 Task: Look for space in Kamakura, Japan from 2nd June, 2023 to 15th June, 2023 for 2 adults in price range Rs.10000 to Rs.15000. Place can be entire place with 1  bedroom having 1 bed and 1 bathroom. Property type can be house, flat, guest house, hotel. Booking option can be shelf check-in. Required host language is English.
Action: Mouse moved to (457, 120)
Screenshot: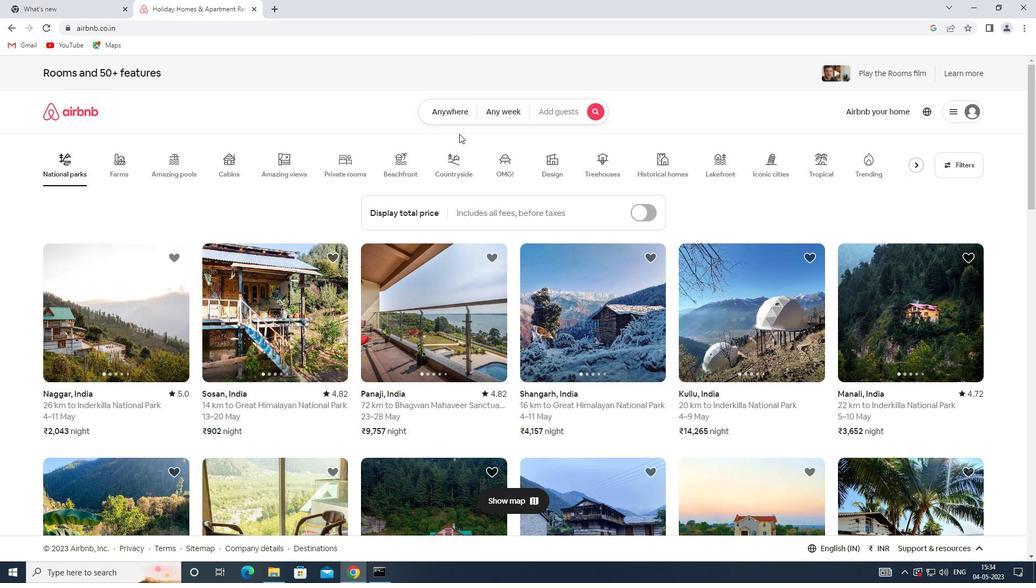 
Action: Mouse pressed left at (457, 120)
Screenshot: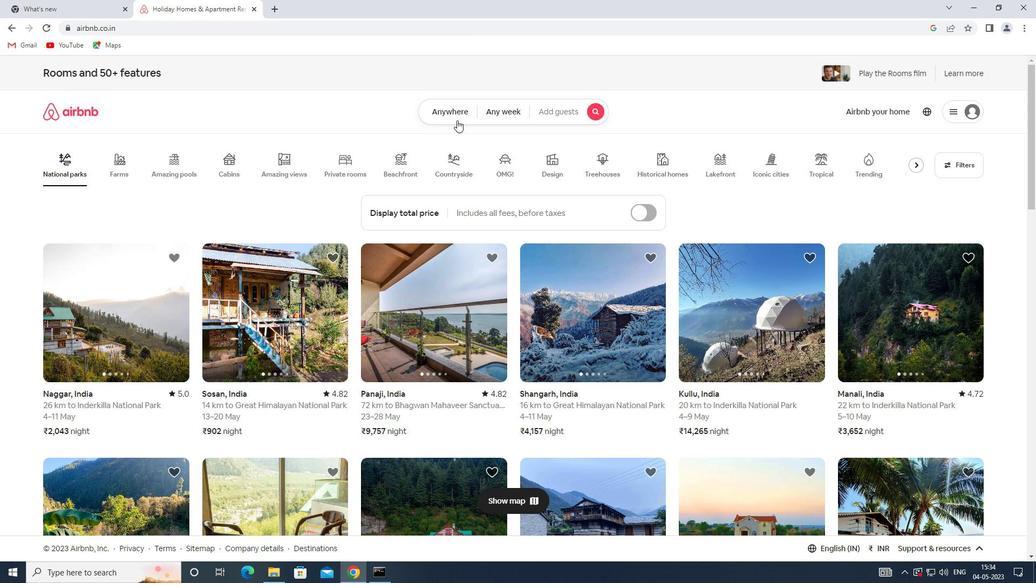 
Action: Mouse moved to (384, 150)
Screenshot: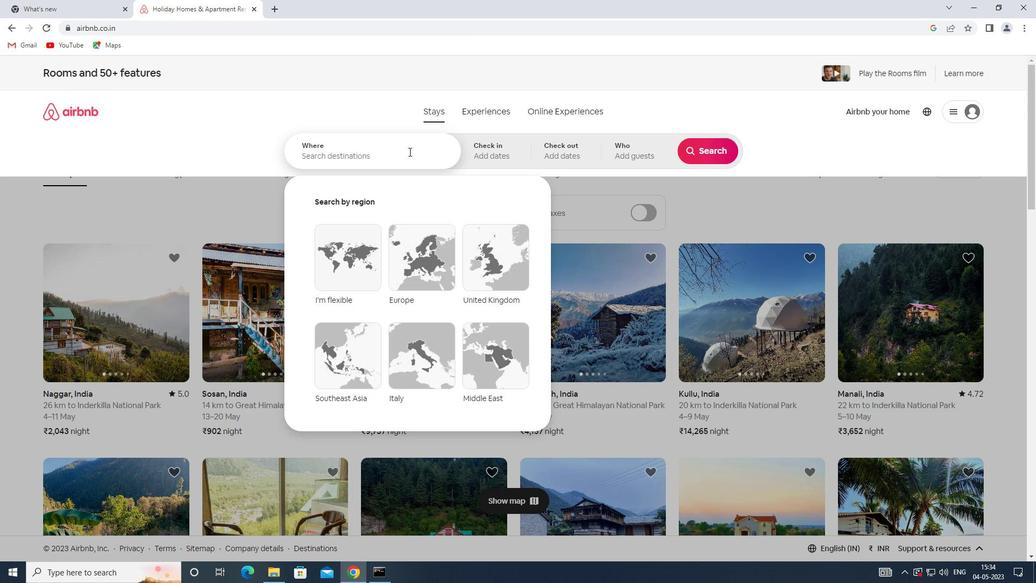 
Action: Mouse pressed left at (384, 150)
Screenshot: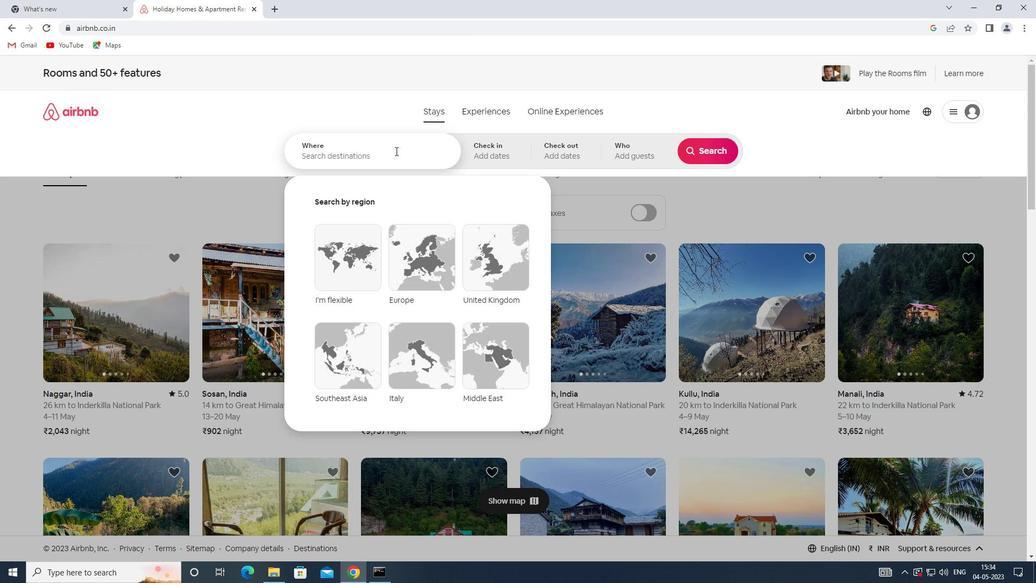 
Action: Key pressed <Key.shift>KAMAKURA,<Key.shift>JAPAN
Screenshot: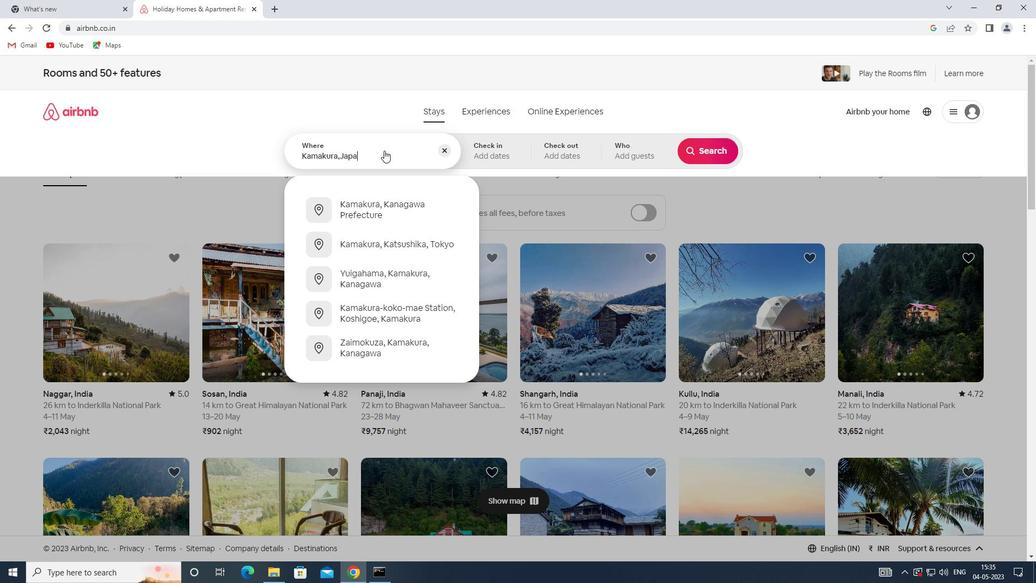 
Action: Mouse moved to (478, 151)
Screenshot: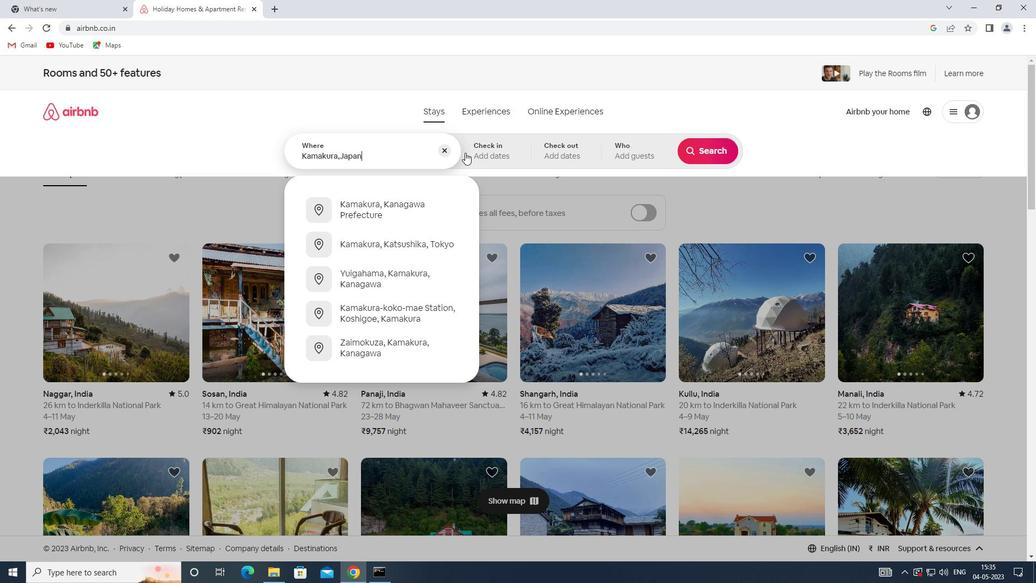 
Action: Mouse pressed left at (478, 151)
Screenshot: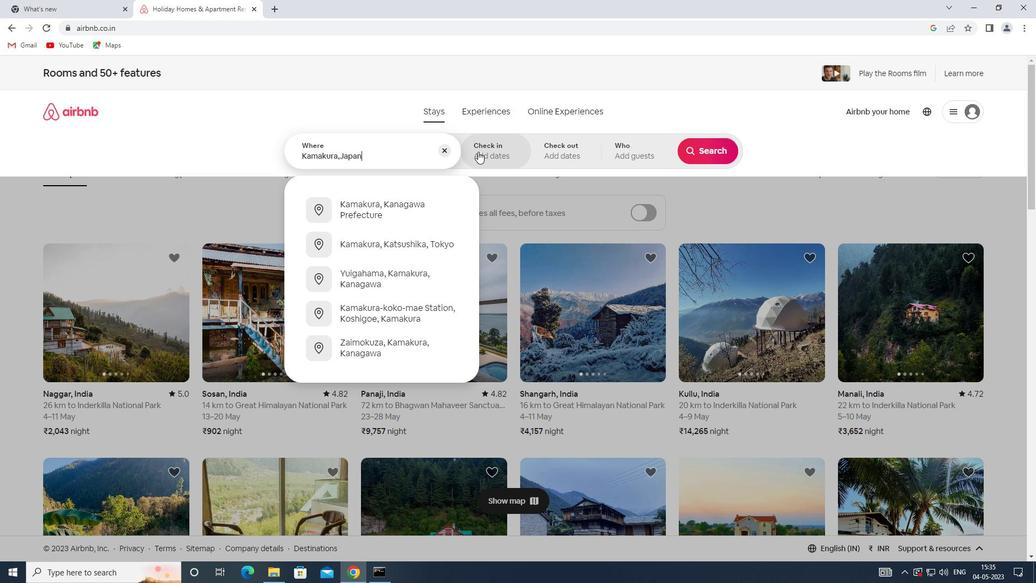 
Action: Mouse moved to (671, 274)
Screenshot: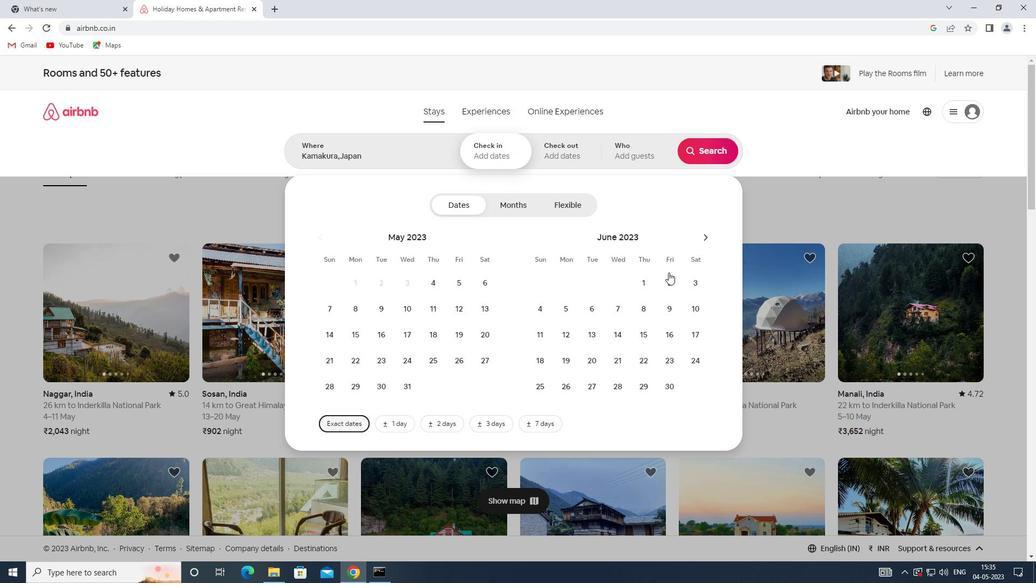 
Action: Mouse pressed left at (671, 274)
Screenshot: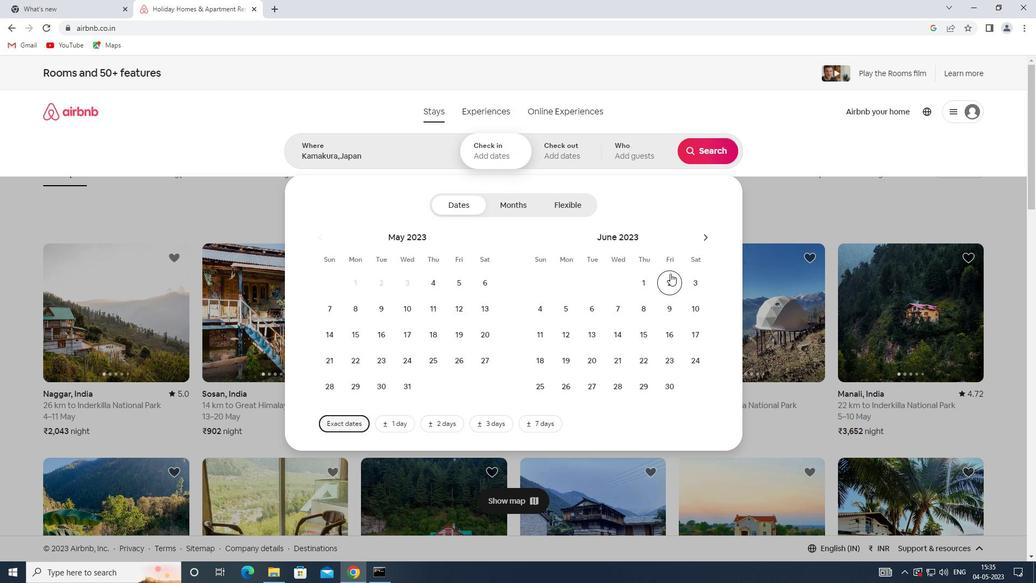 
Action: Mouse moved to (643, 334)
Screenshot: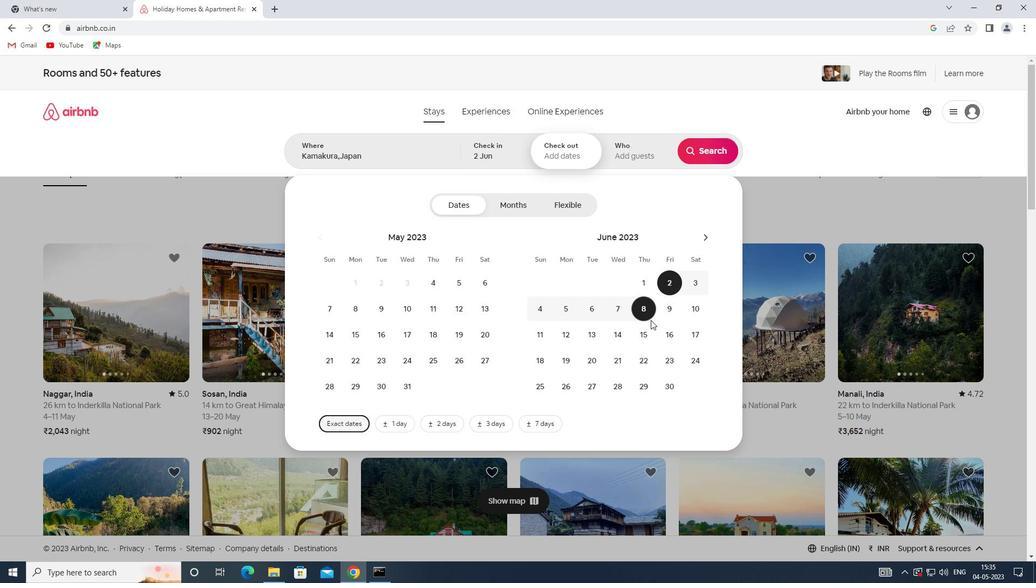
Action: Mouse pressed left at (643, 334)
Screenshot: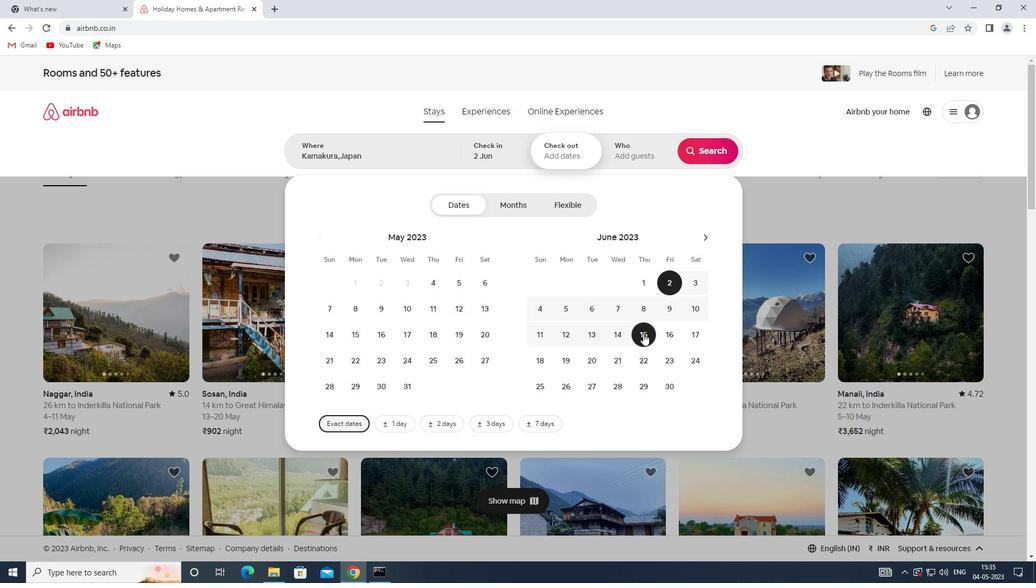 
Action: Mouse moved to (636, 152)
Screenshot: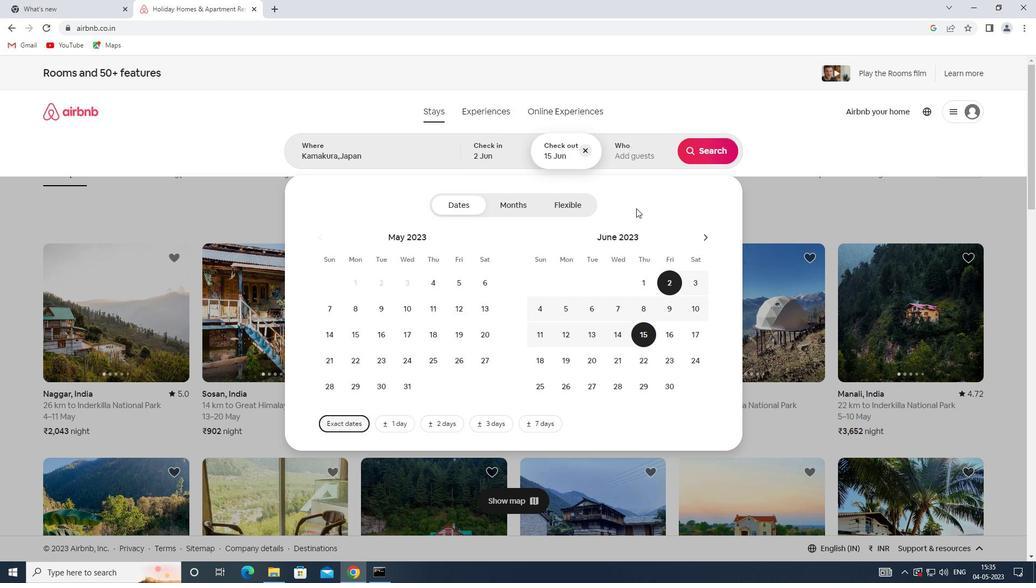 
Action: Mouse pressed left at (636, 152)
Screenshot: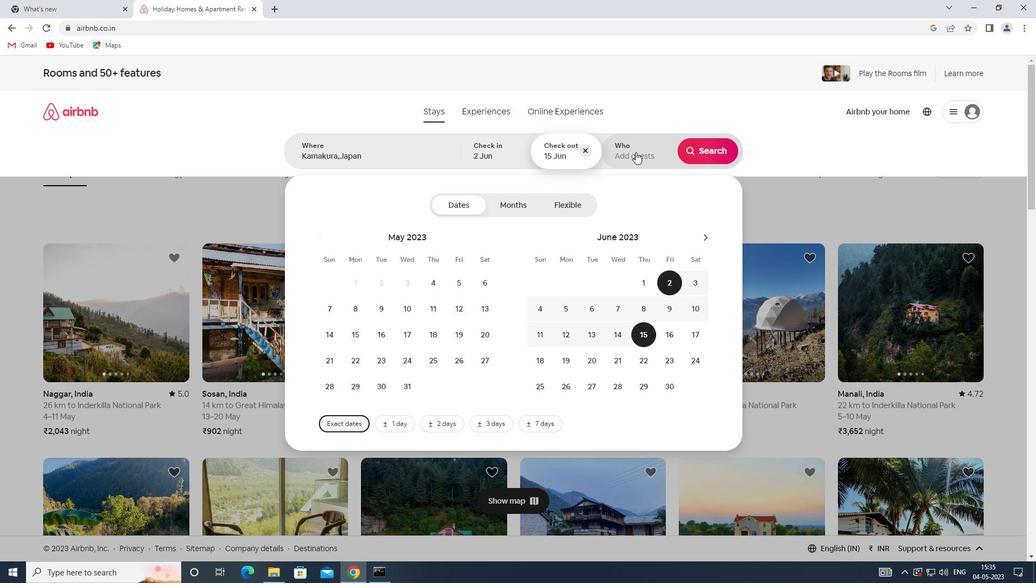 
Action: Mouse moved to (716, 206)
Screenshot: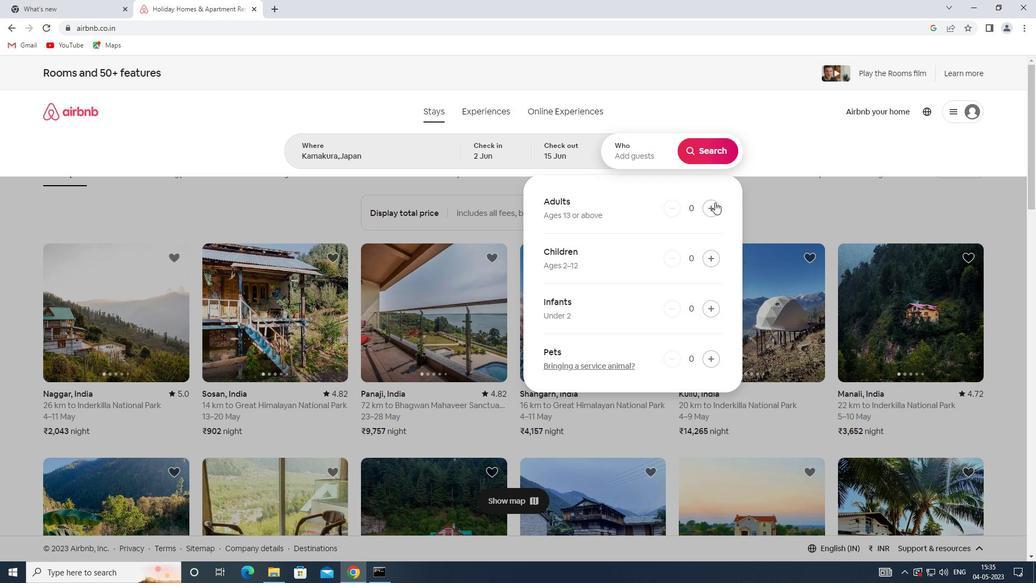 
Action: Mouse pressed left at (716, 206)
Screenshot: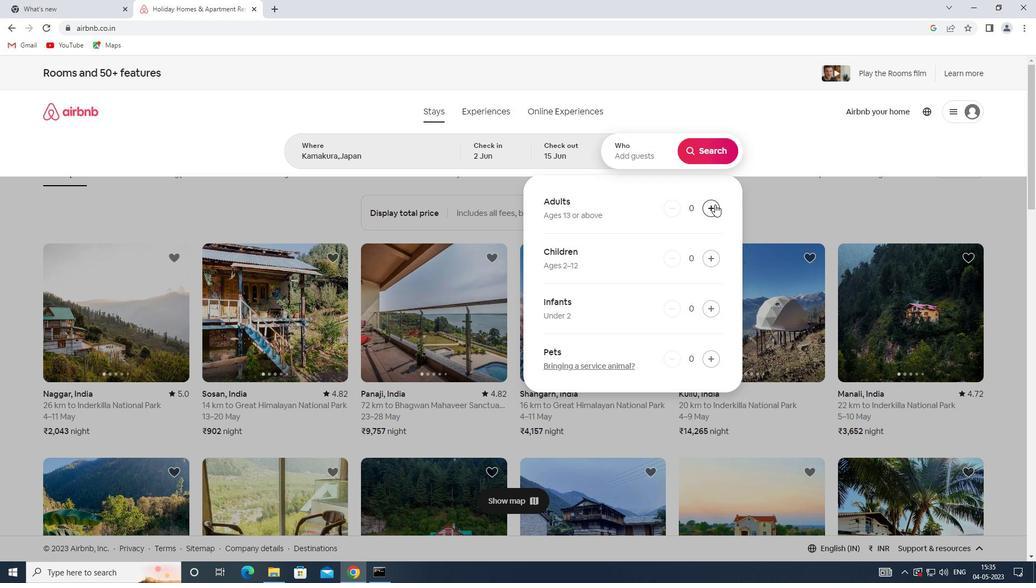 
Action: Mouse pressed left at (716, 206)
Screenshot: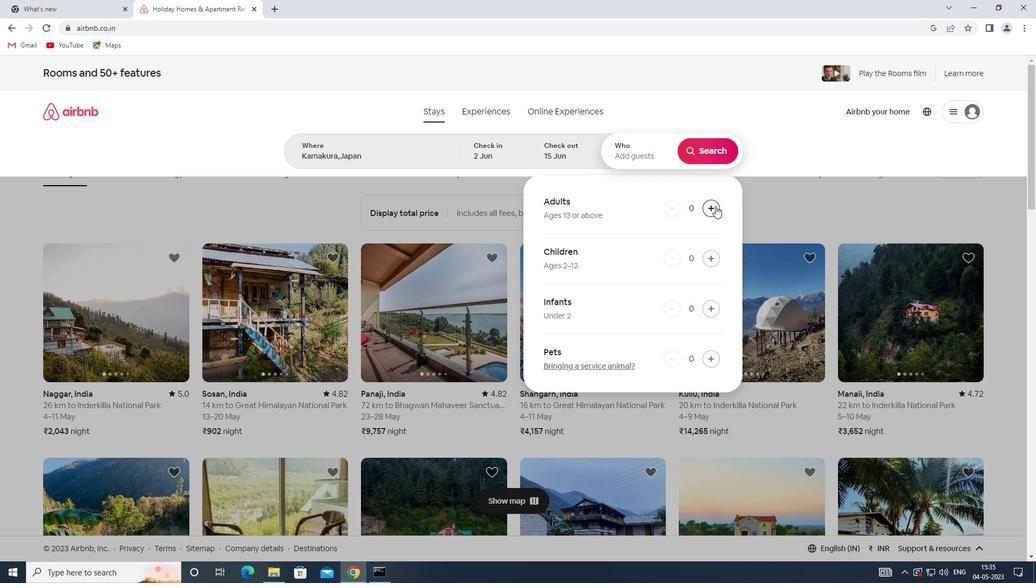 
Action: Mouse moved to (710, 149)
Screenshot: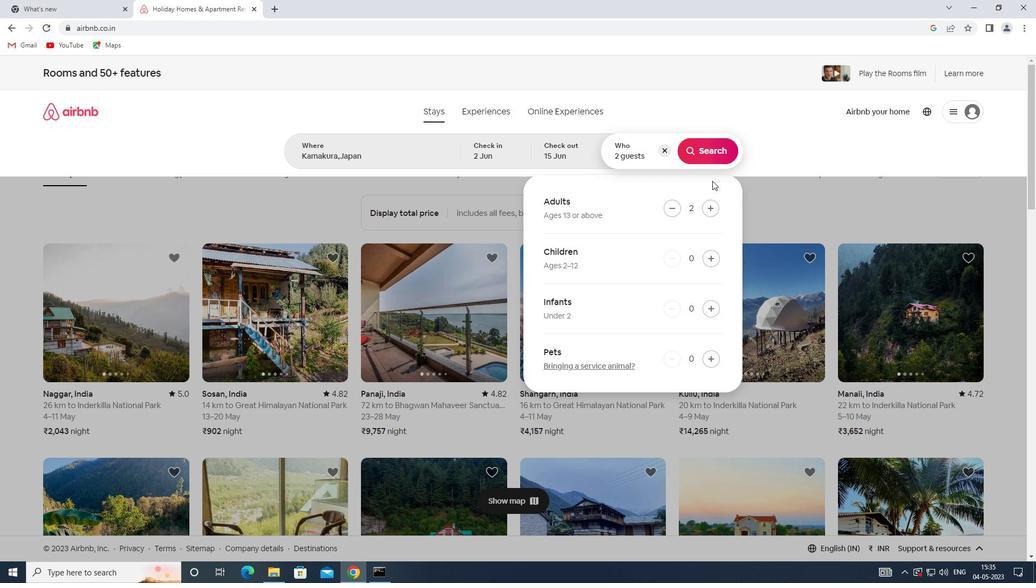 
Action: Mouse pressed left at (710, 149)
Screenshot: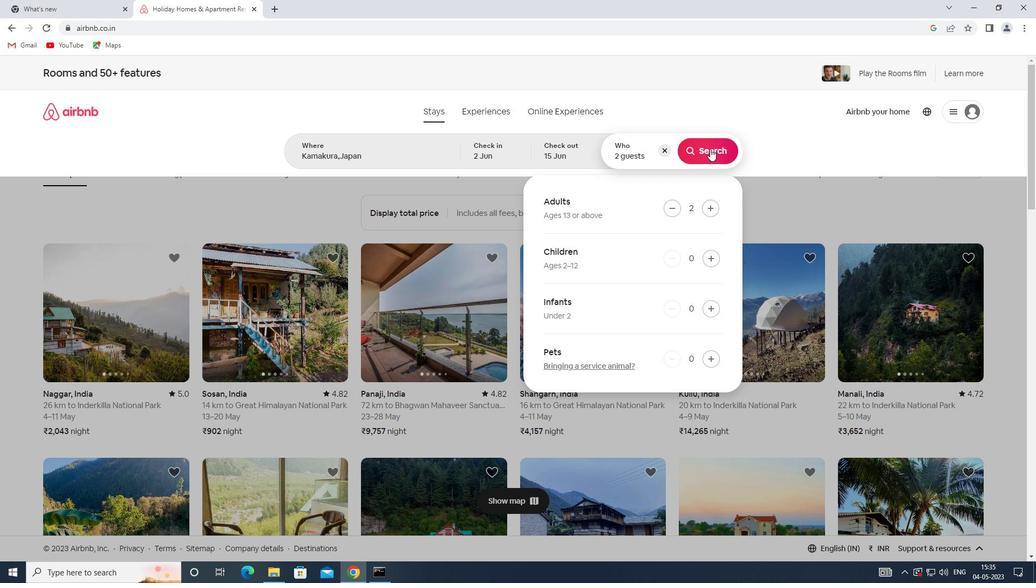 
Action: Mouse moved to (995, 123)
Screenshot: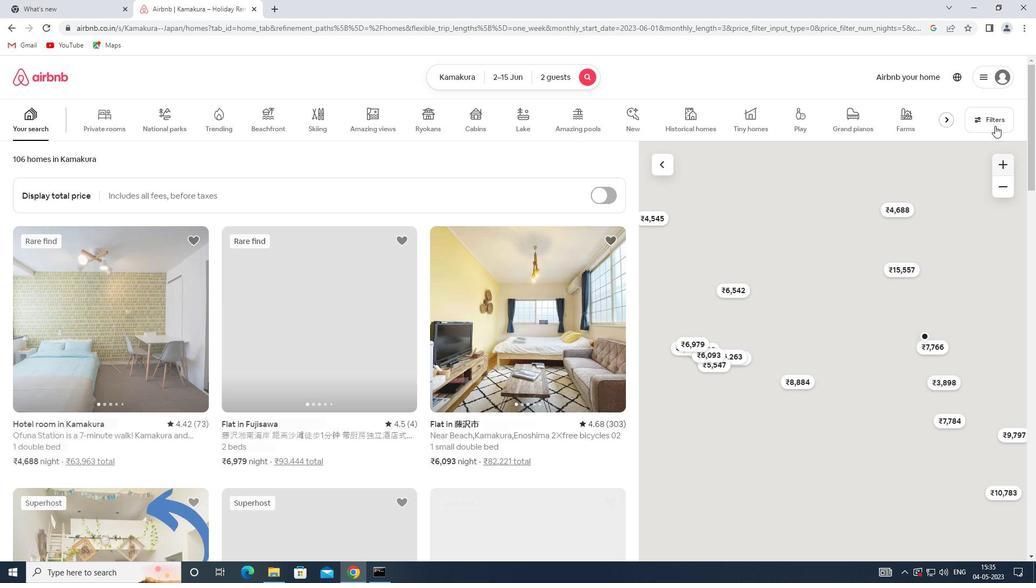 
Action: Mouse pressed left at (995, 123)
Screenshot: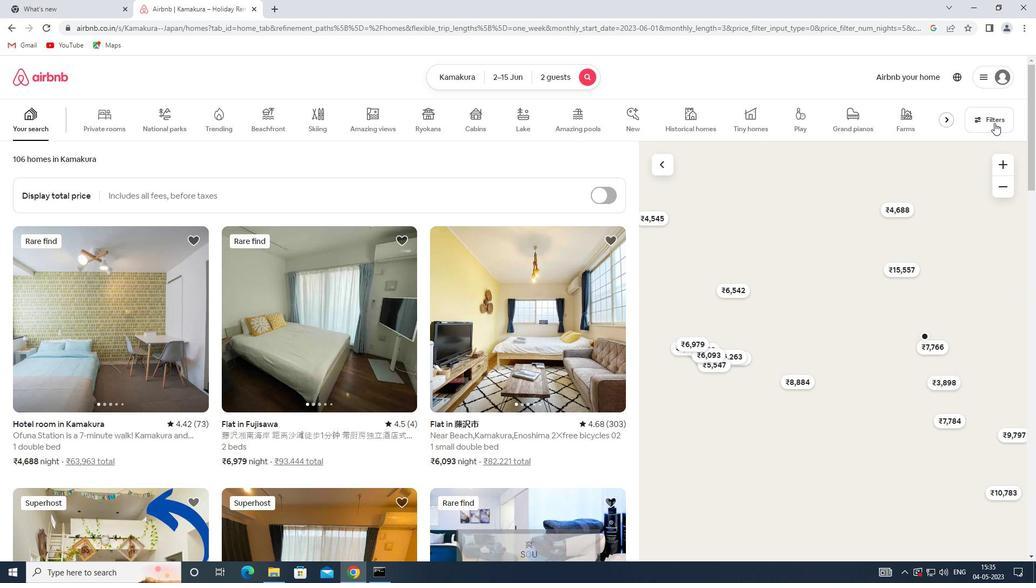 
Action: Mouse moved to (388, 255)
Screenshot: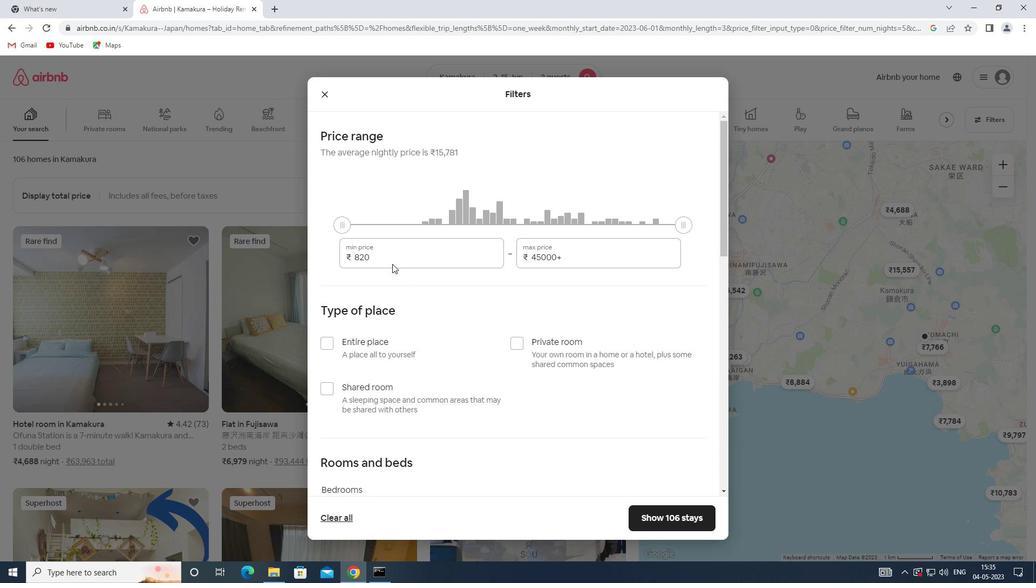 
Action: Mouse pressed left at (388, 255)
Screenshot: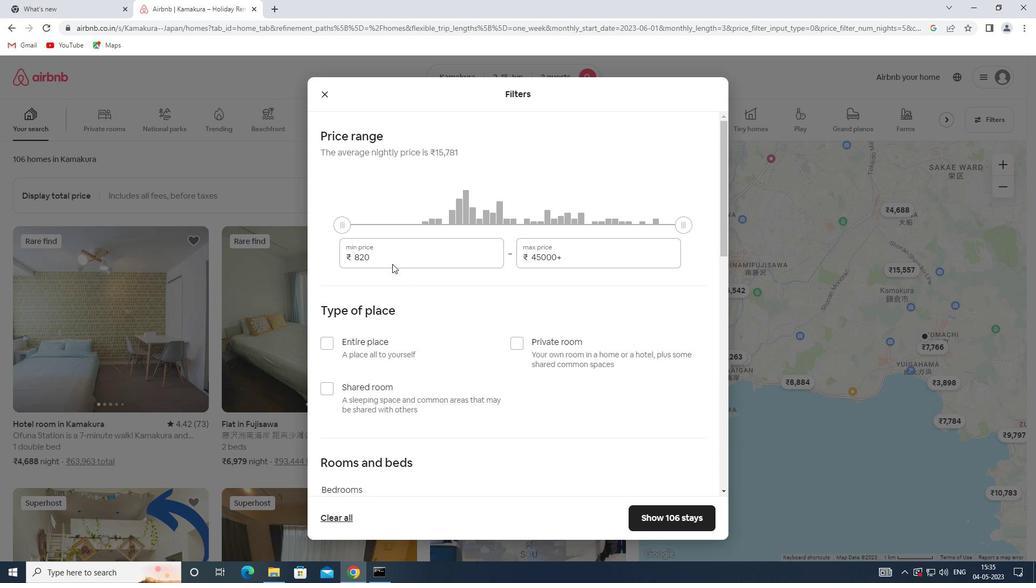
Action: Mouse moved to (331, 255)
Screenshot: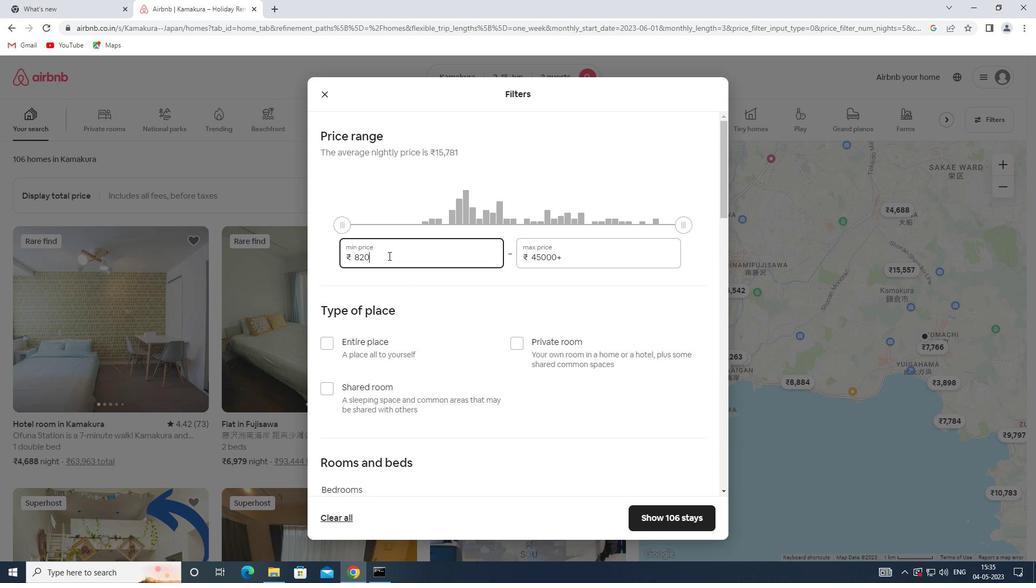
Action: Key pressed 10000
Screenshot: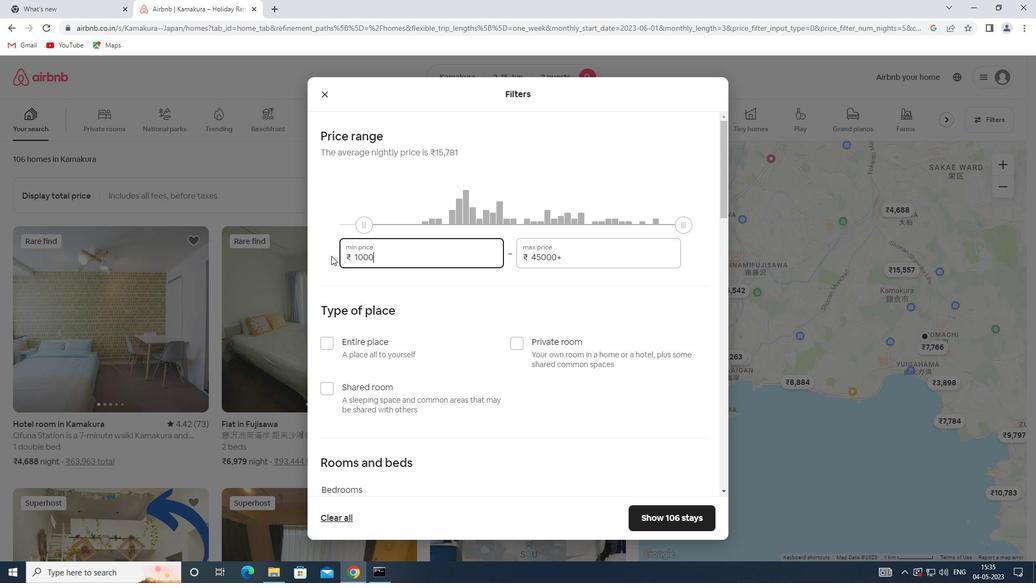 
Action: Mouse moved to (580, 259)
Screenshot: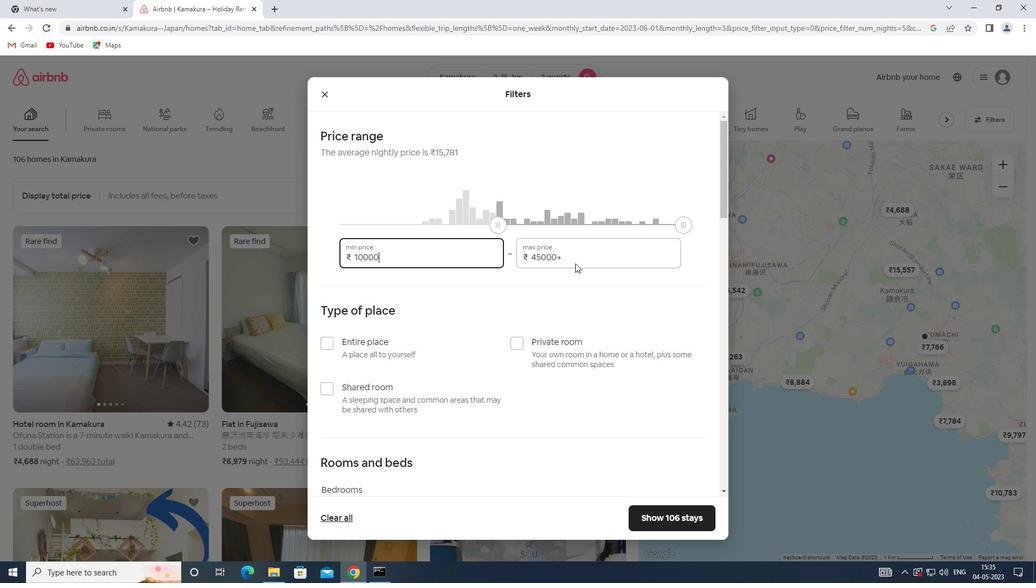 
Action: Mouse pressed left at (580, 259)
Screenshot: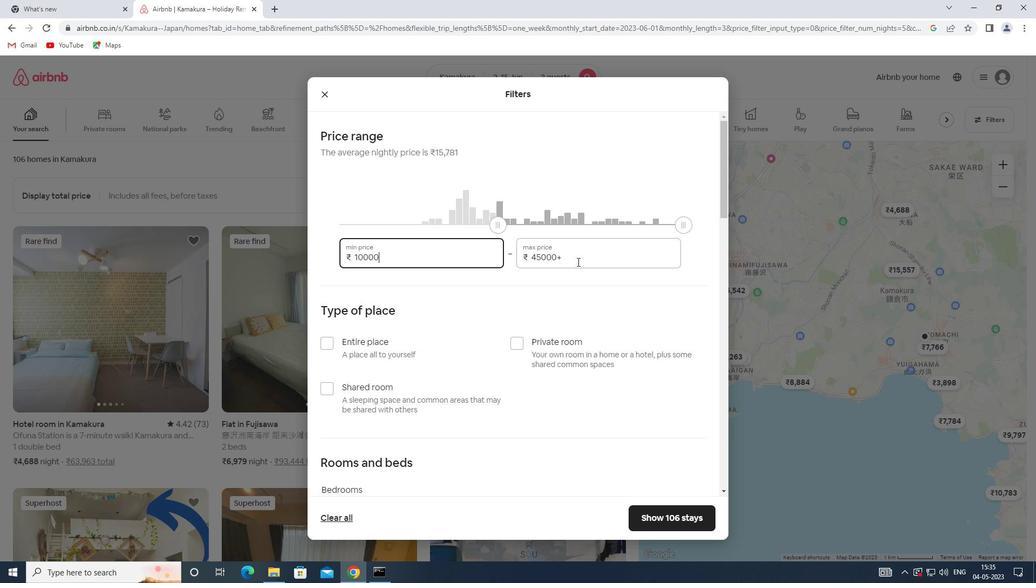 
Action: Mouse moved to (507, 258)
Screenshot: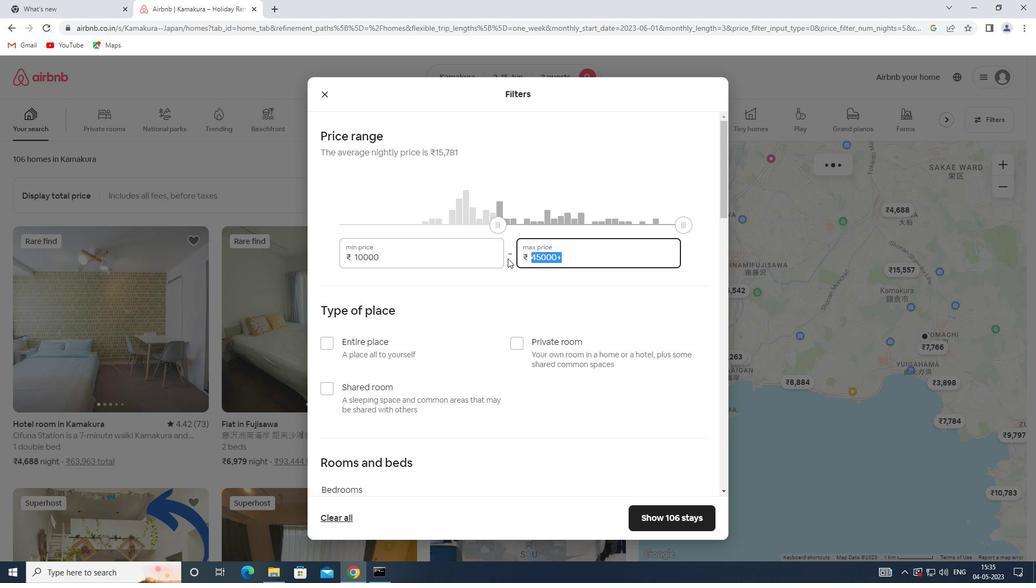 
Action: Key pressed 15000
Screenshot: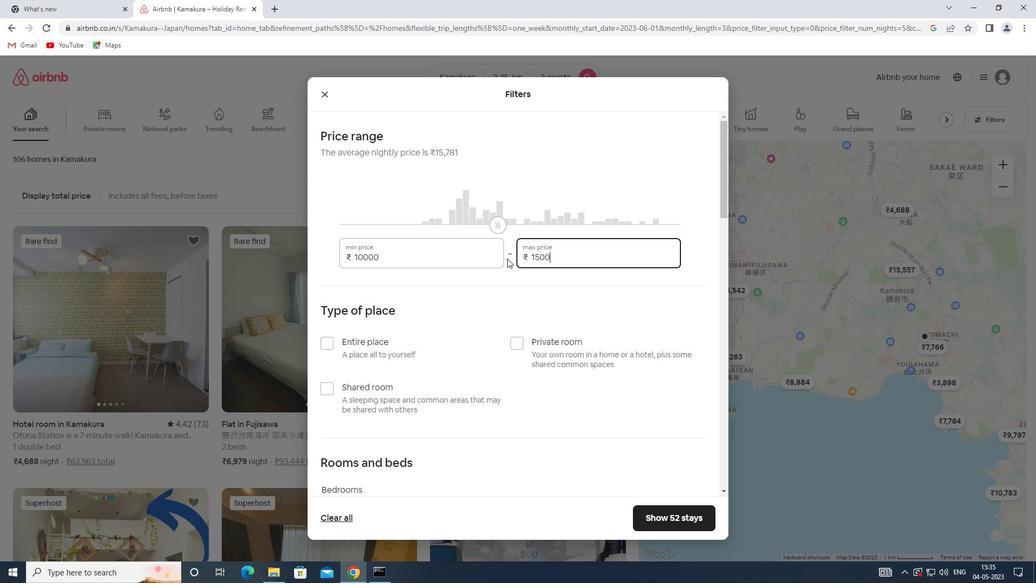 
Action: Mouse scrolled (507, 258) with delta (0, 0)
Screenshot: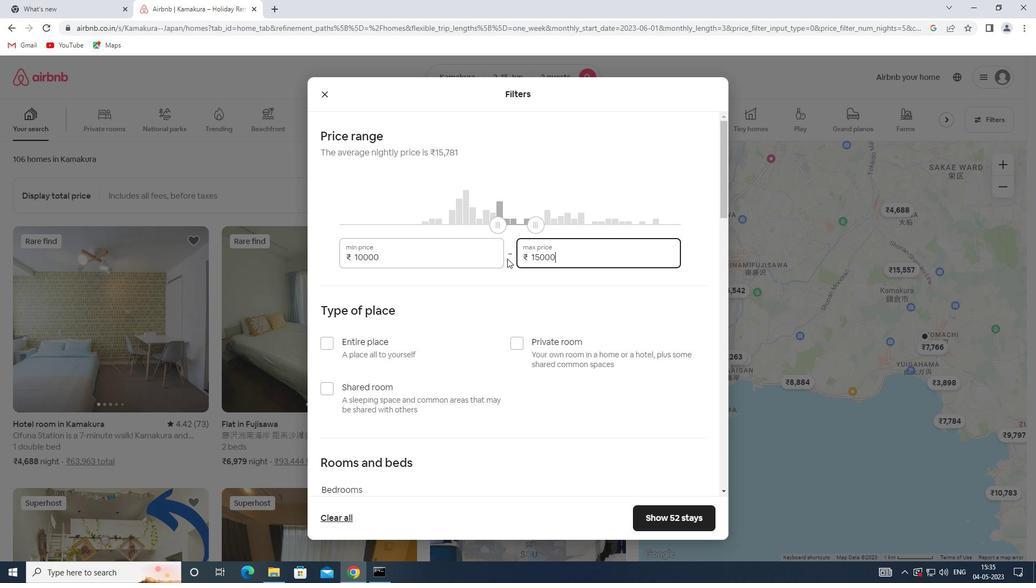
Action: Mouse moved to (505, 259)
Screenshot: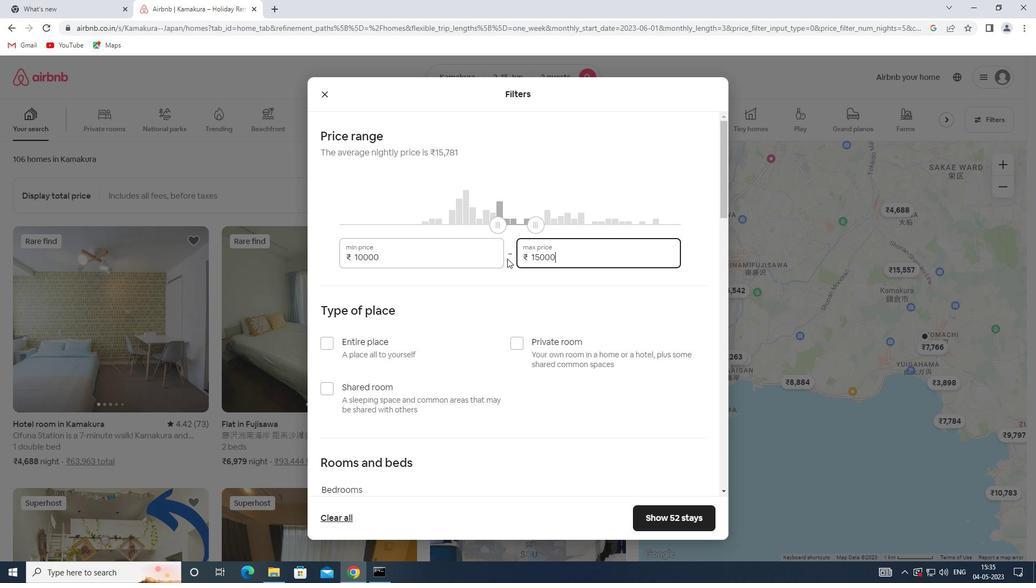 
Action: Mouse scrolled (505, 258) with delta (0, 0)
Screenshot: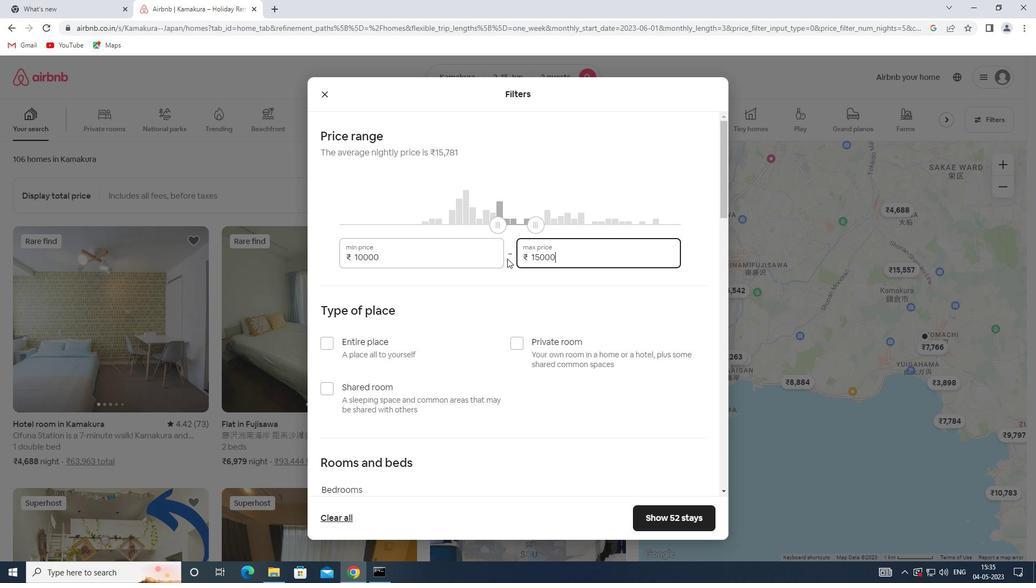 
Action: Mouse moved to (341, 233)
Screenshot: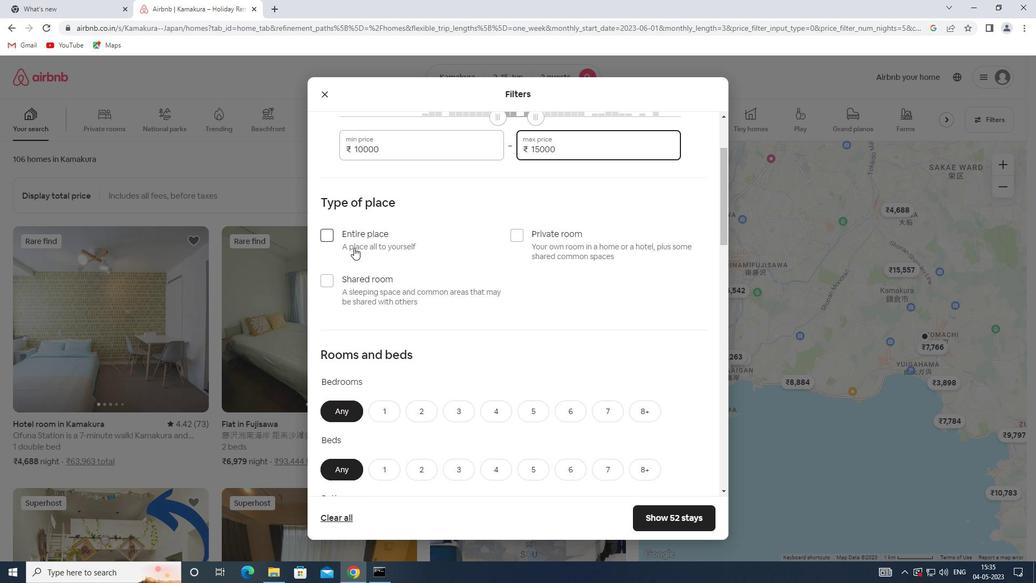 
Action: Mouse pressed left at (341, 233)
Screenshot: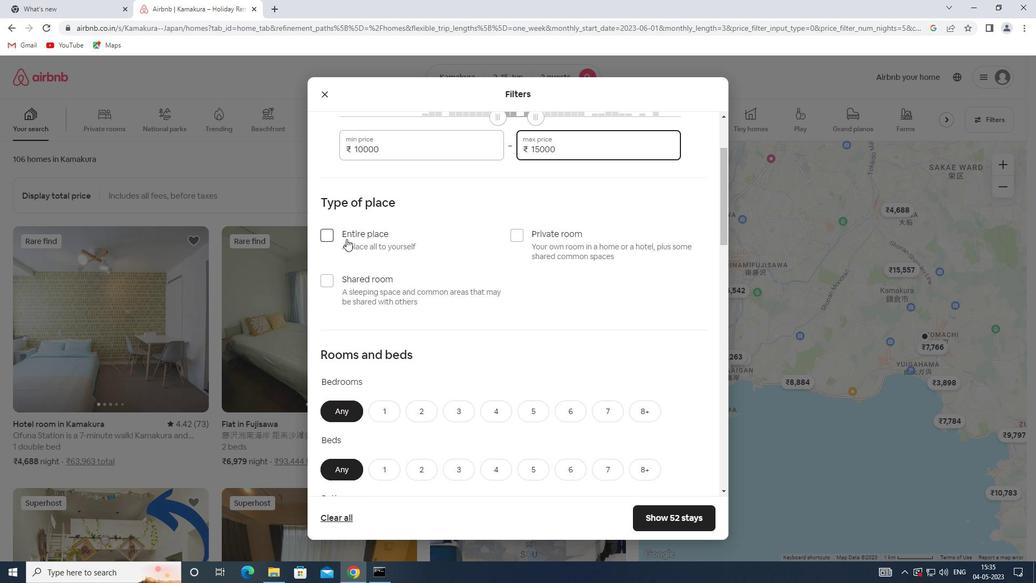 
Action: Mouse moved to (347, 257)
Screenshot: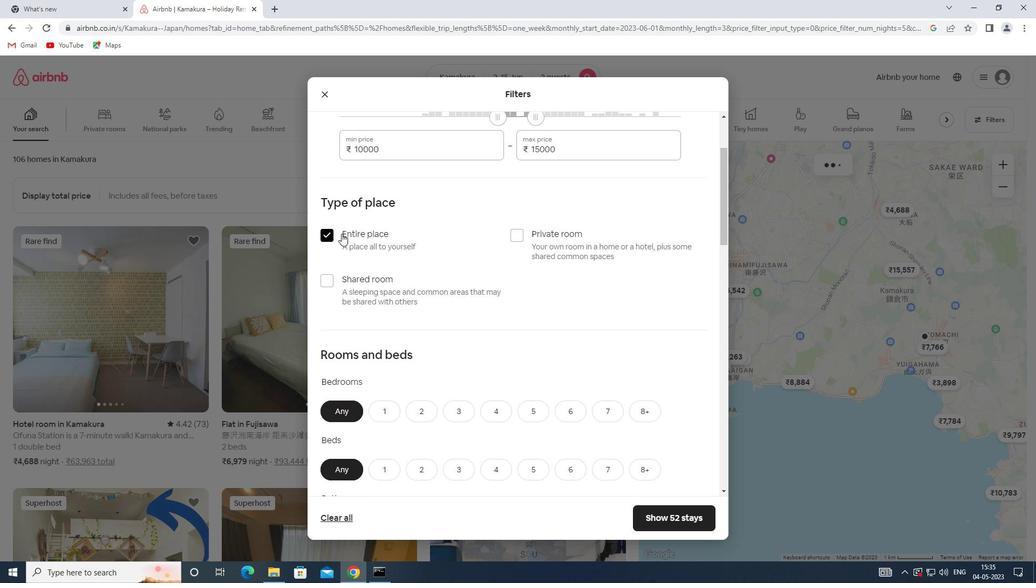 
Action: Mouse scrolled (347, 256) with delta (0, 0)
Screenshot: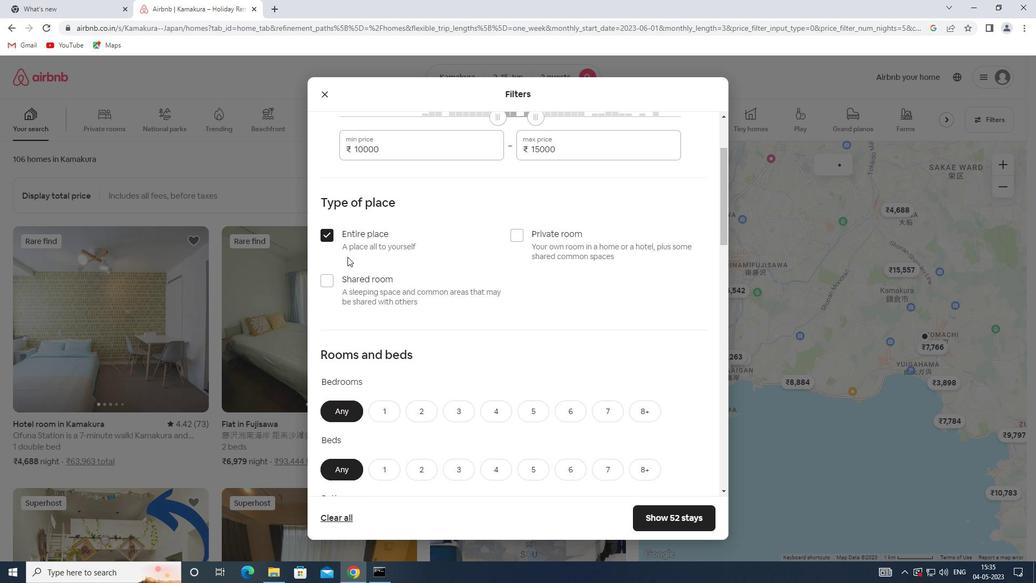 
Action: Mouse scrolled (347, 256) with delta (0, 0)
Screenshot: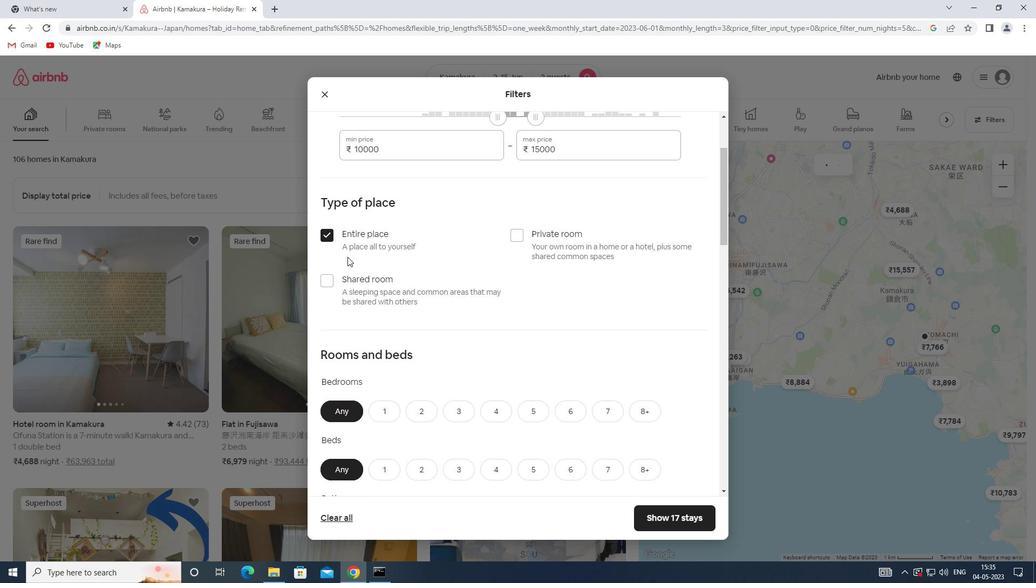 
Action: Mouse scrolled (347, 256) with delta (0, 0)
Screenshot: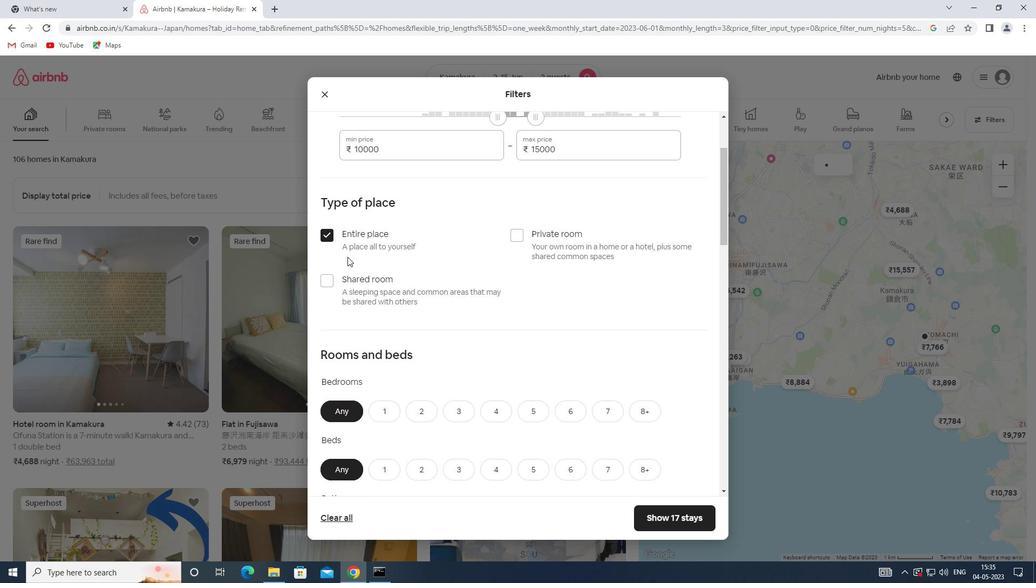
Action: Mouse moved to (390, 246)
Screenshot: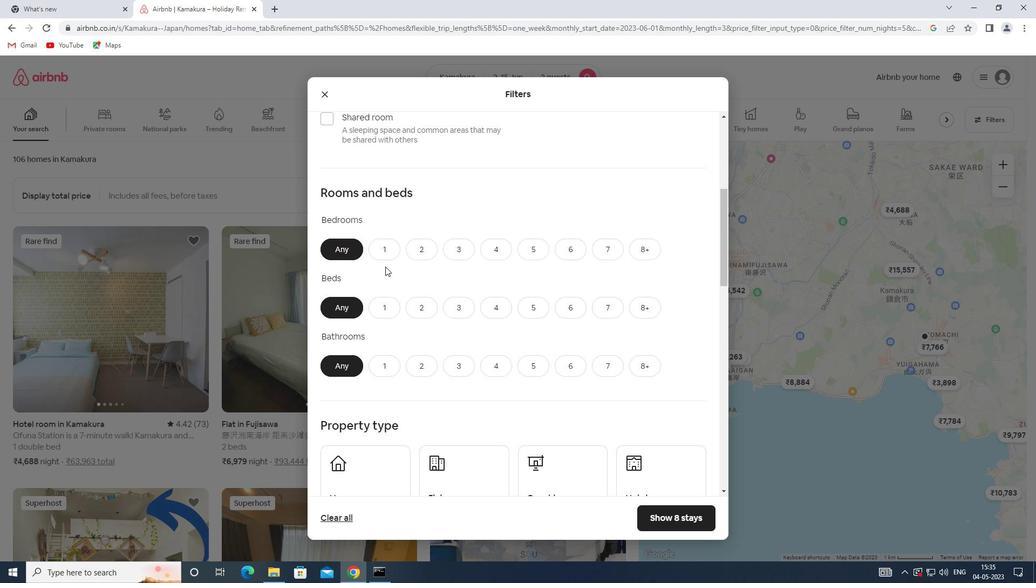 
Action: Mouse pressed left at (390, 246)
Screenshot: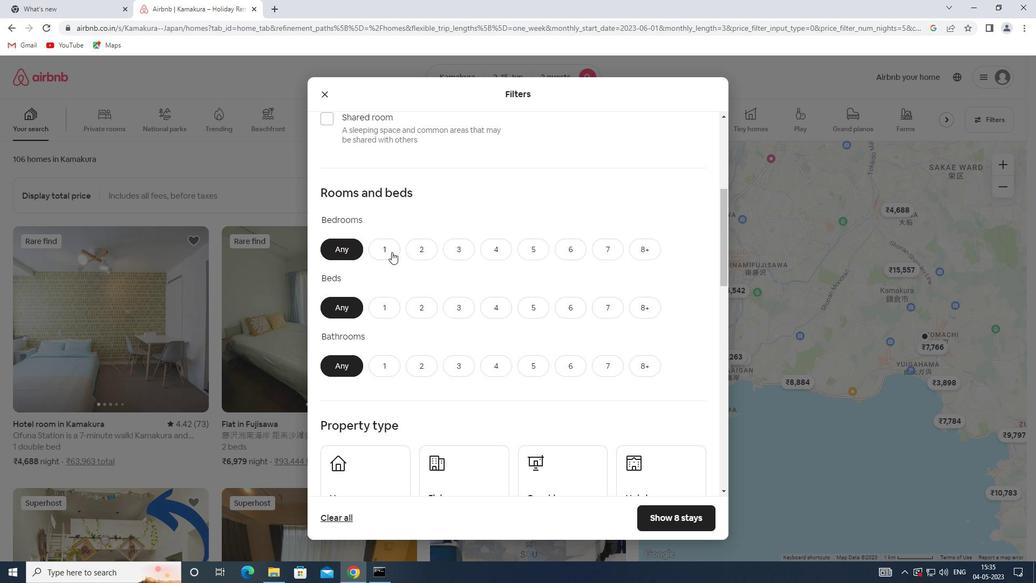 
Action: Mouse moved to (389, 311)
Screenshot: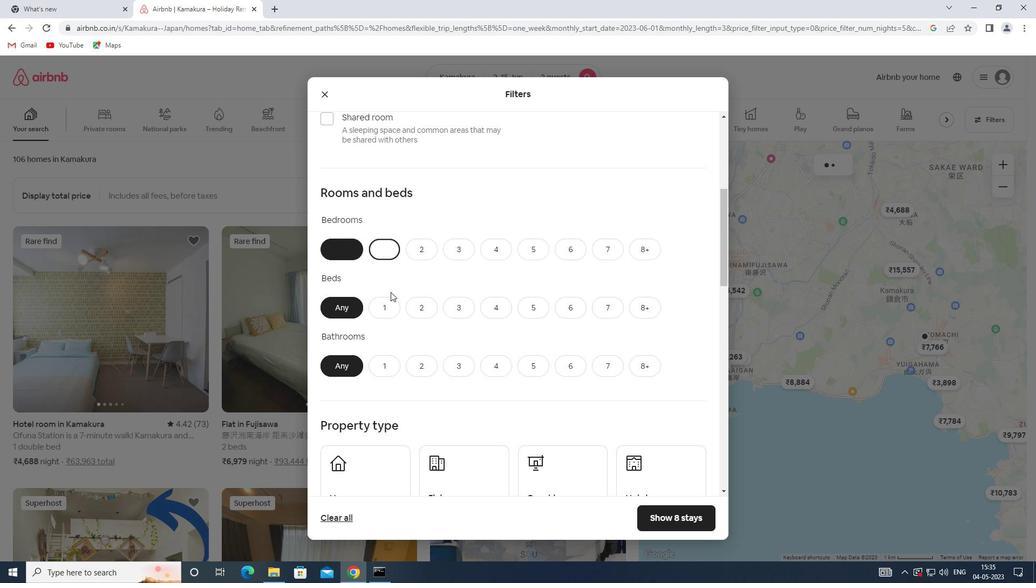
Action: Mouse pressed left at (389, 311)
Screenshot: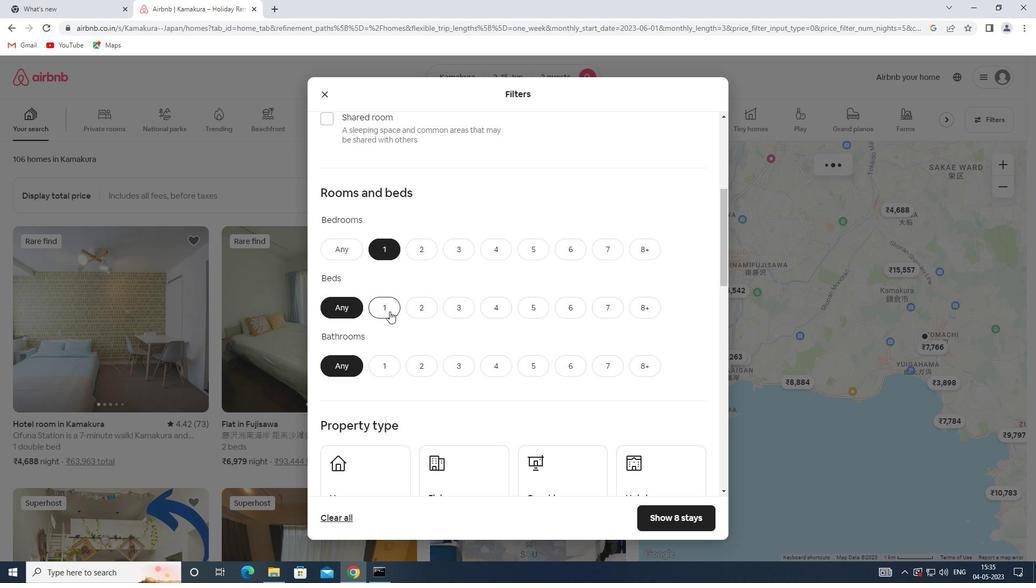 
Action: Mouse moved to (382, 373)
Screenshot: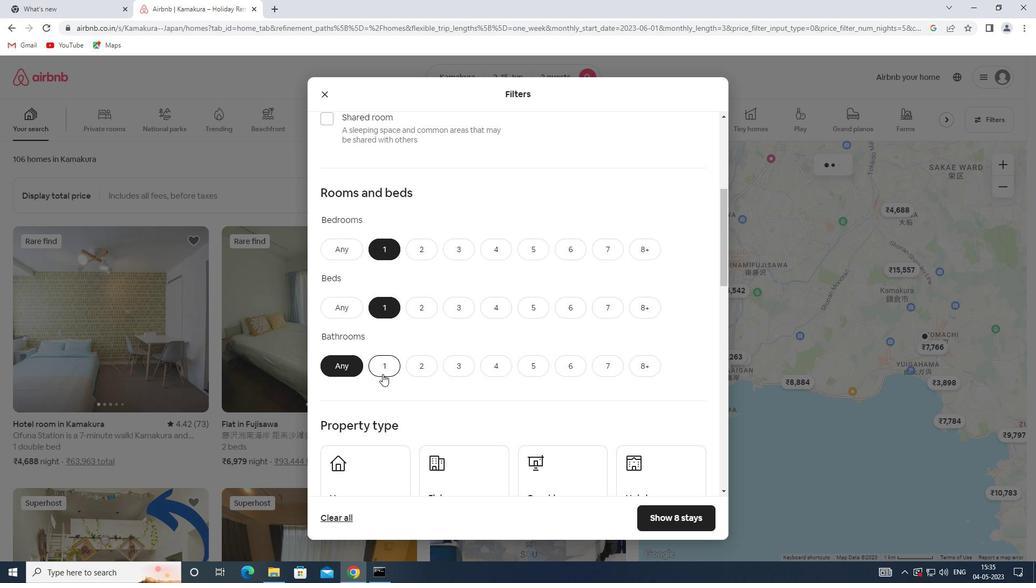 
Action: Mouse pressed left at (382, 373)
Screenshot: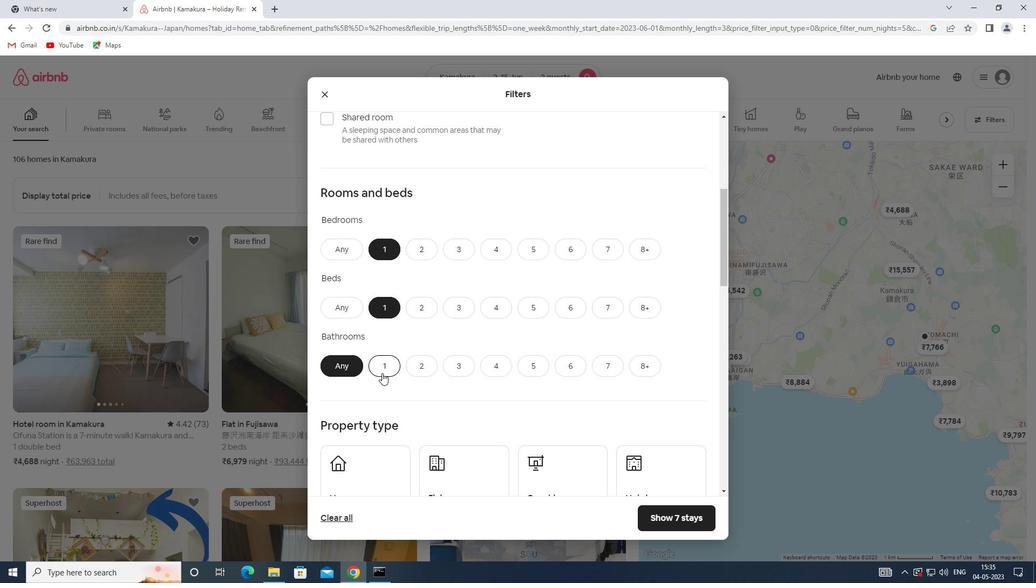 
Action: Mouse moved to (379, 361)
Screenshot: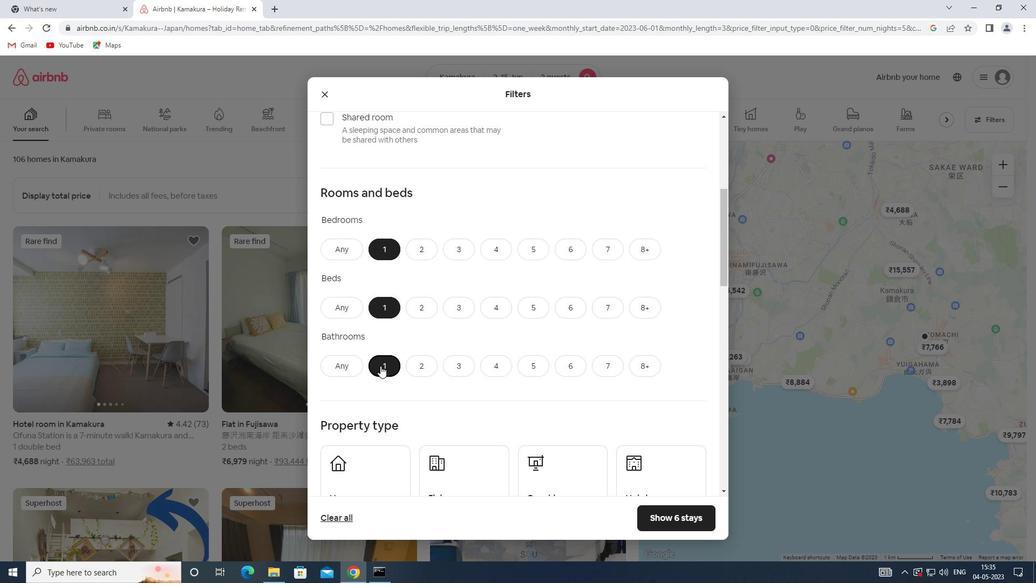 
Action: Mouse scrolled (379, 360) with delta (0, 0)
Screenshot: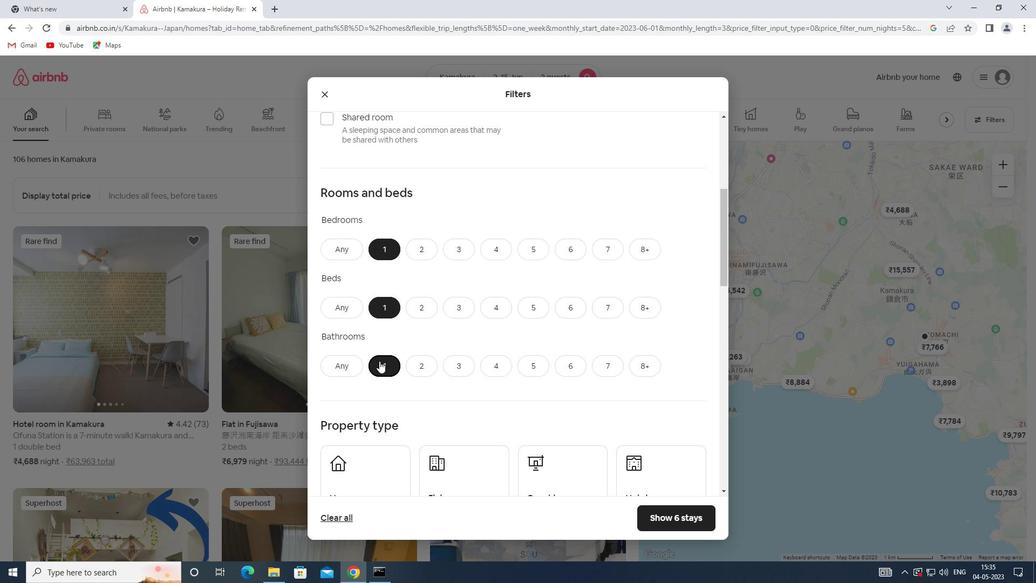 
Action: Mouse scrolled (379, 360) with delta (0, 0)
Screenshot: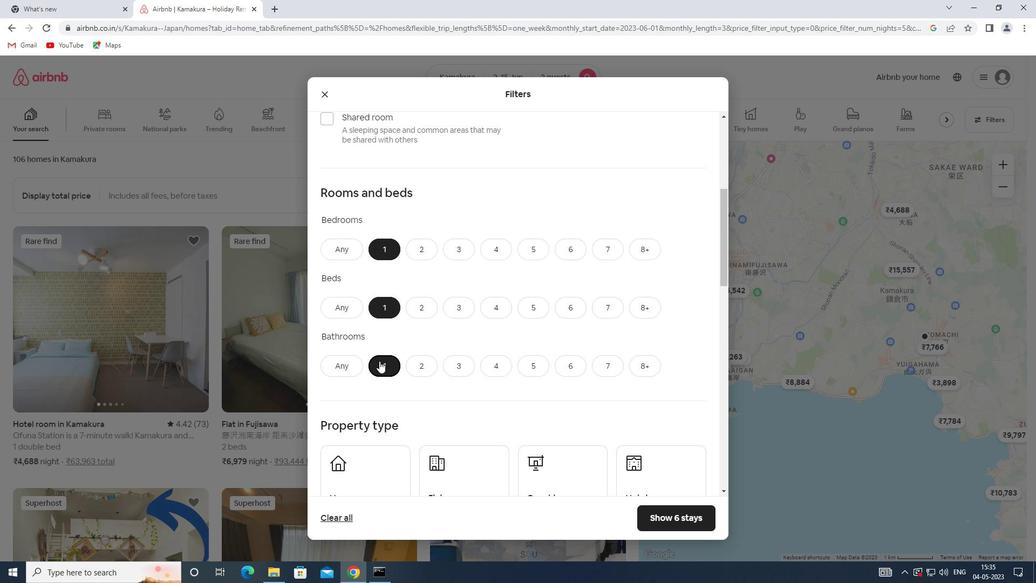 
Action: Mouse pressed left at (379, 361)
Screenshot: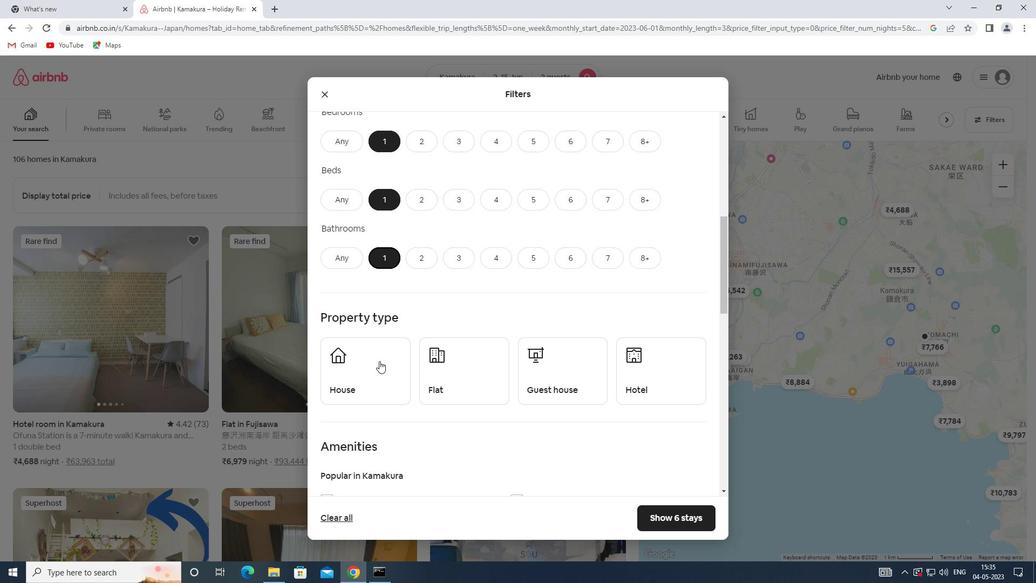 
Action: Mouse moved to (437, 360)
Screenshot: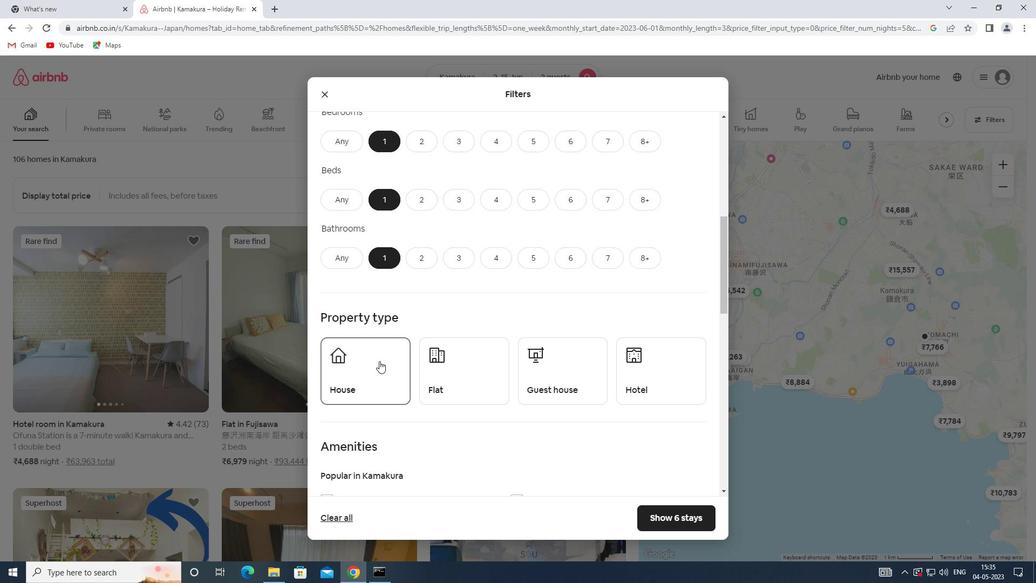 
Action: Mouse pressed left at (437, 360)
Screenshot: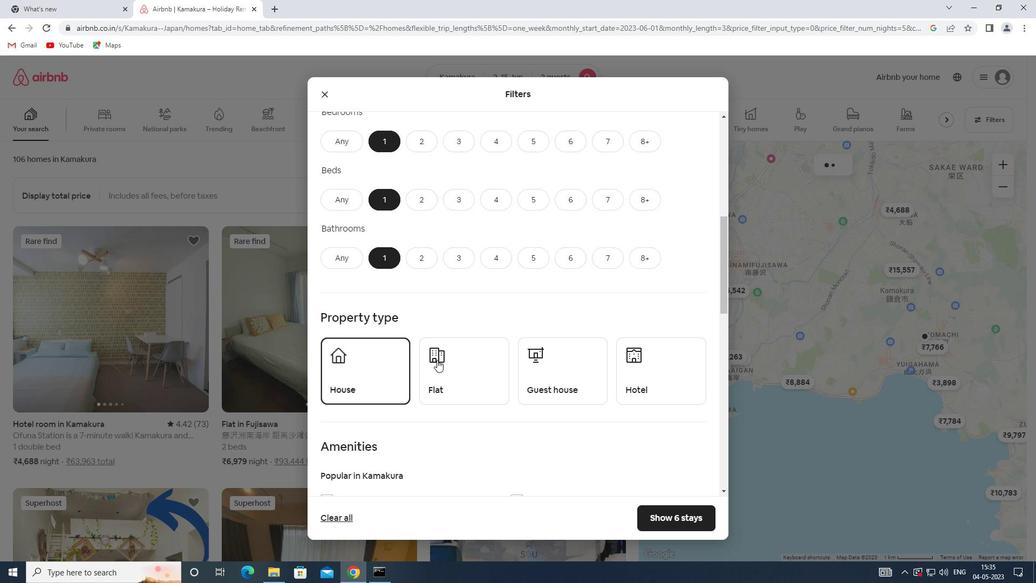 
Action: Mouse moved to (537, 378)
Screenshot: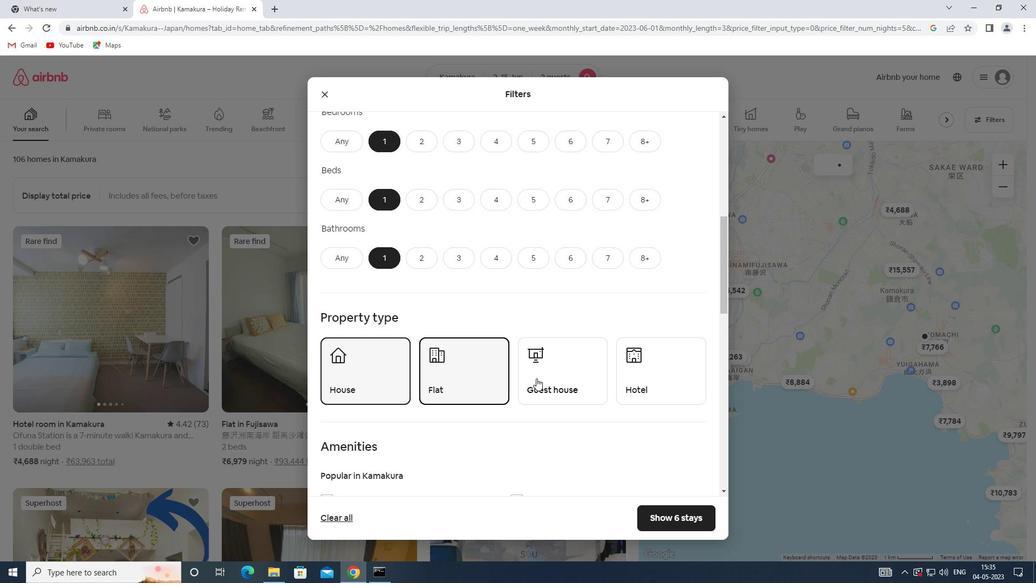 
Action: Mouse pressed left at (537, 378)
Screenshot: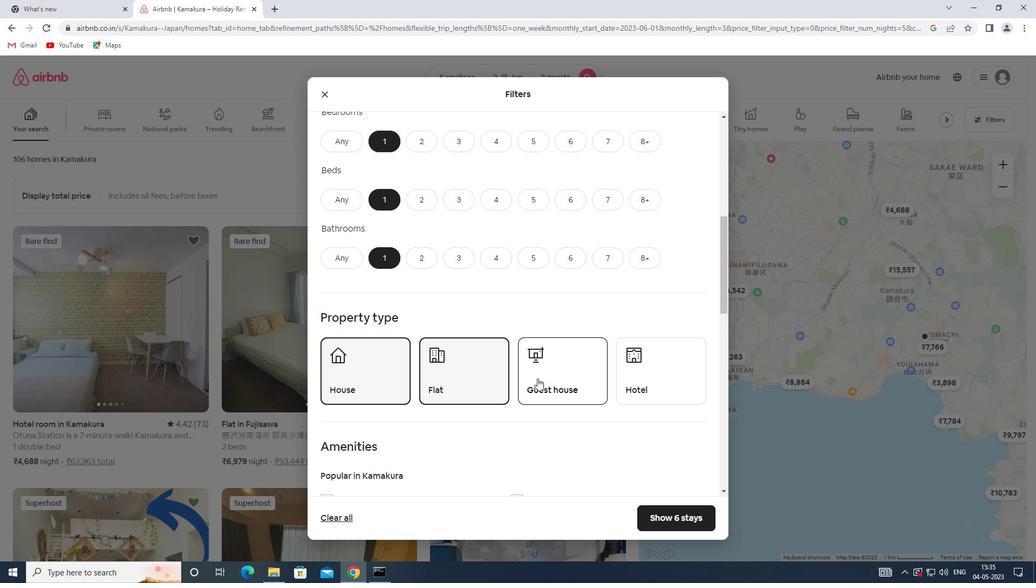 
Action: Mouse moved to (657, 376)
Screenshot: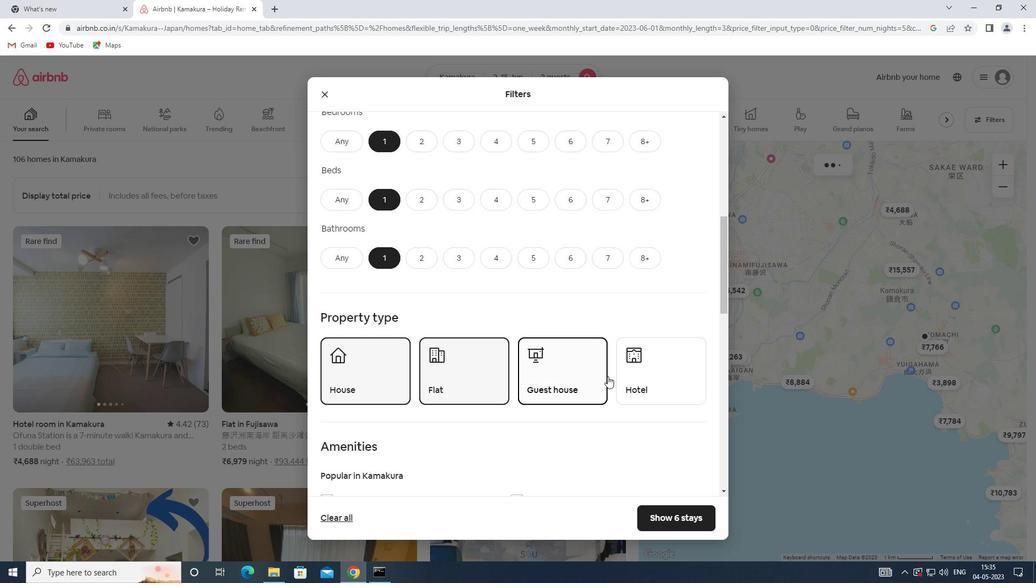 
Action: Mouse pressed left at (657, 376)
Screenshot: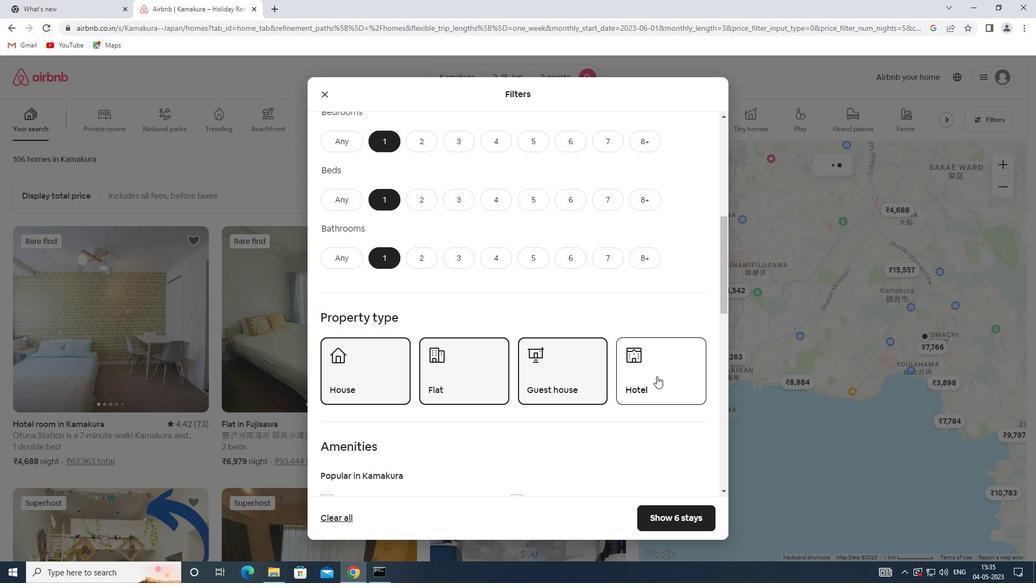 
Action: Mouse moved to (516, 355)
Screenshot: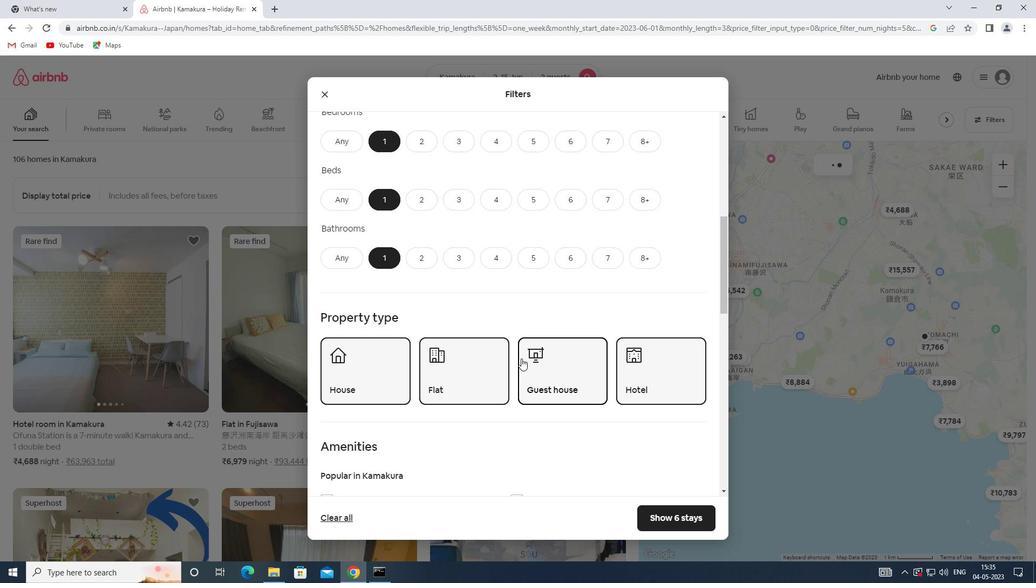 
Action: Mouse scrolled (516, 355) with delta (0, 0)
Screenshot: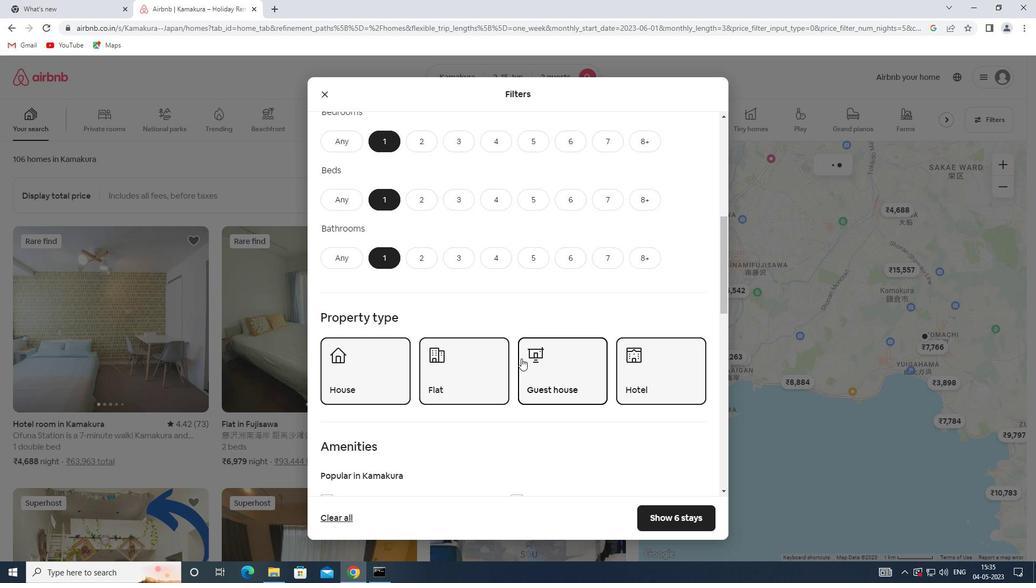 
Action: Mouse scrolled (516, 355) with delta (0, 0)
Screenshot: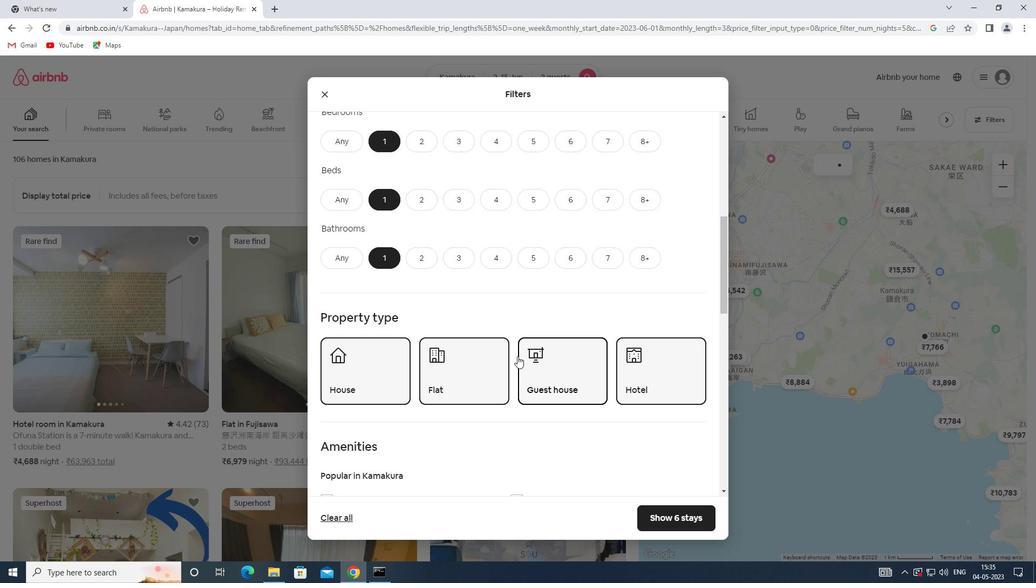 
Action: Mouse scrolled (516, 355) with delta (0, 0)
Screenshot: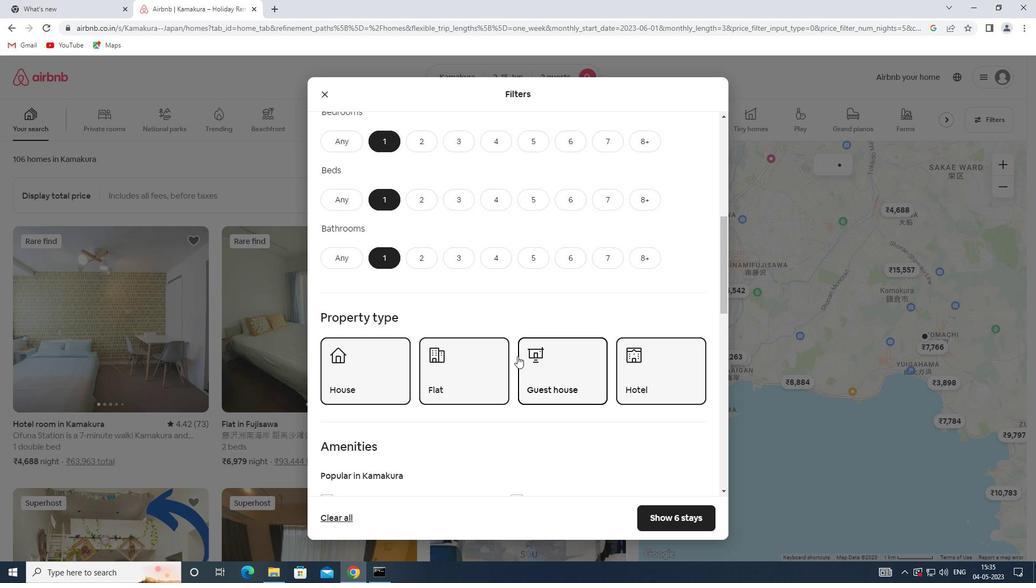 
Action: Mouse moved to (515, 354)
Screenshot: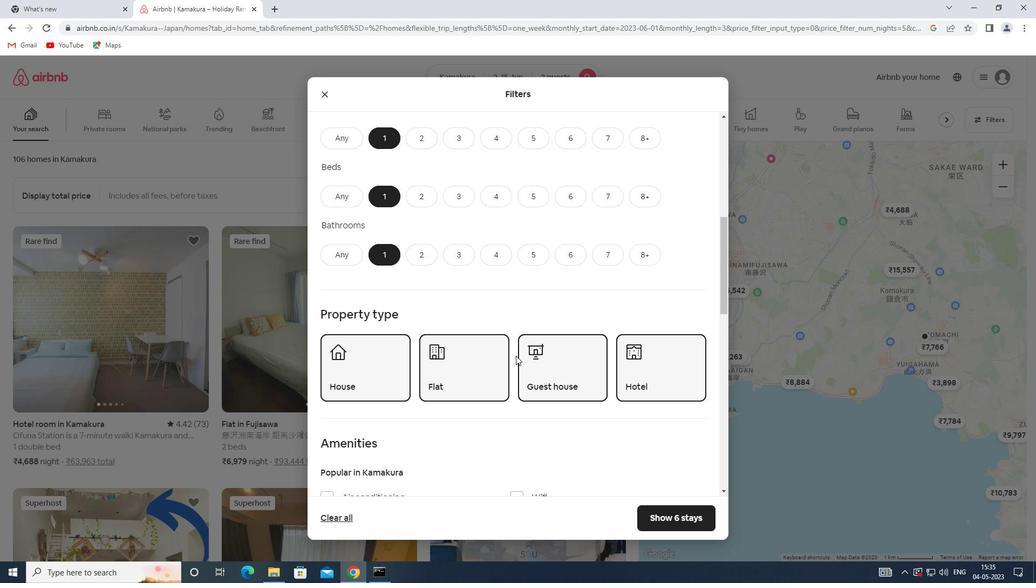 
Action: Mouse scrolled (515, 353) with delta (0, 0)
Screenshot: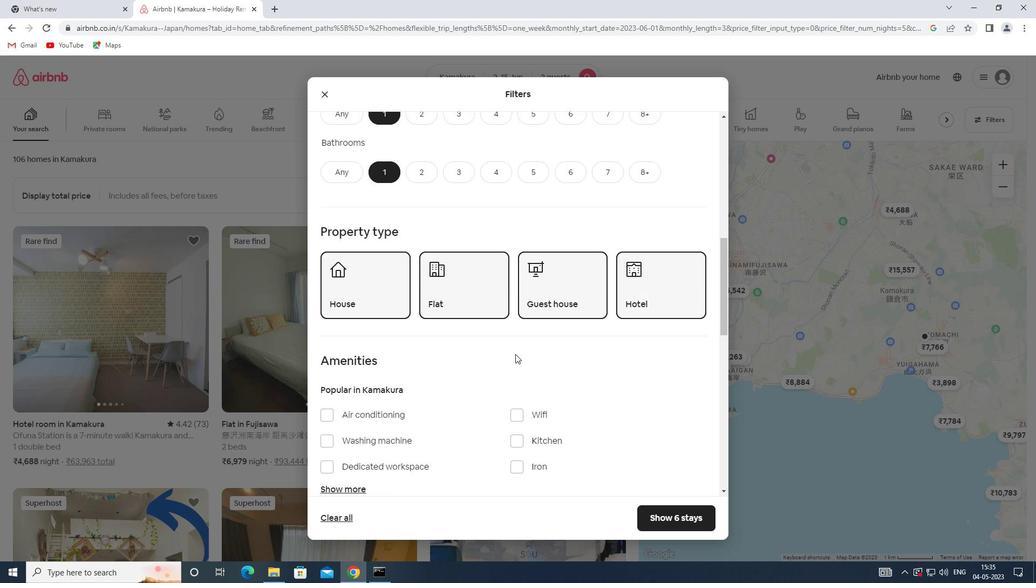 
Action: Mouse scrolled (515, 353) with delta (0, 0)
Screenshot: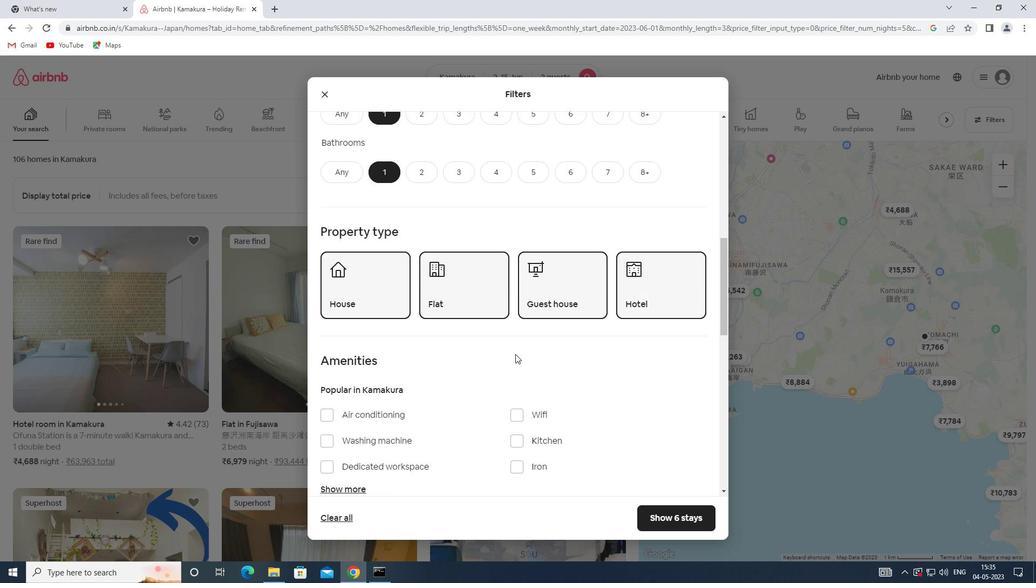 
Action: Mouse scrolled (515, 353) with delta (0, 0)
Screenshot: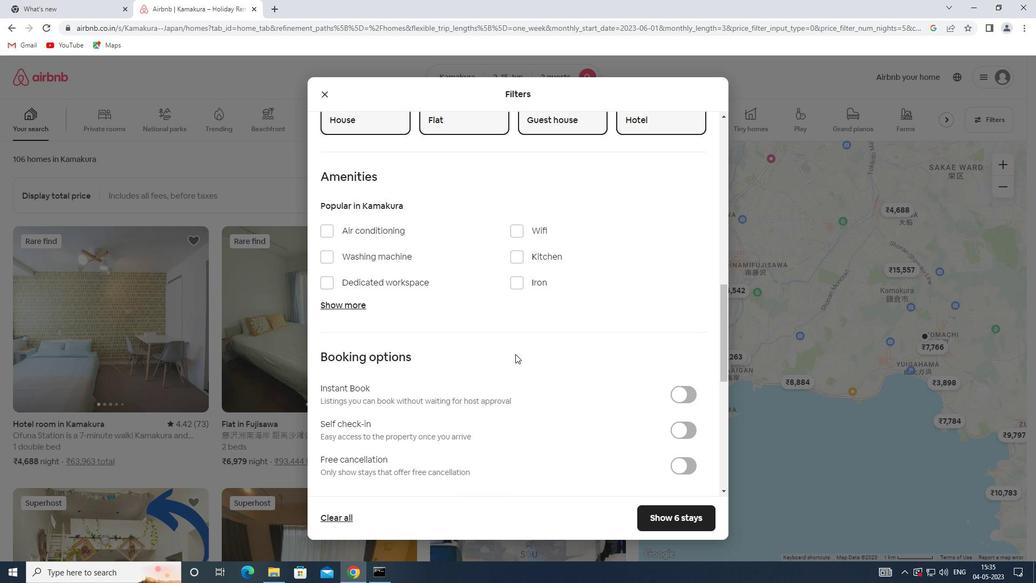 
Action: Mouse scrolled (515, 353) with delta (0, 0)
Screenshot: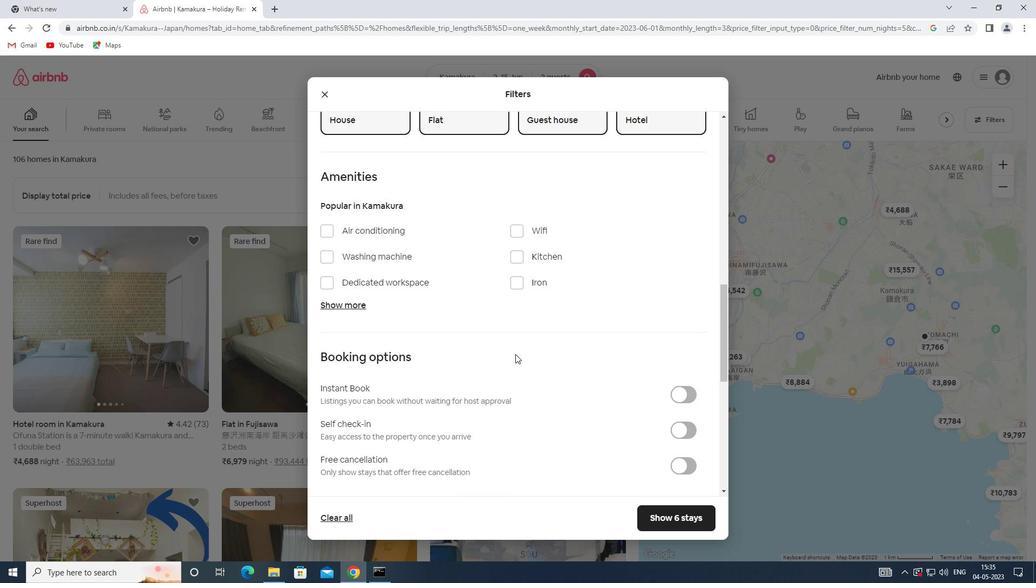 
Action: Mouse moved to (680, 322)
Screenshot: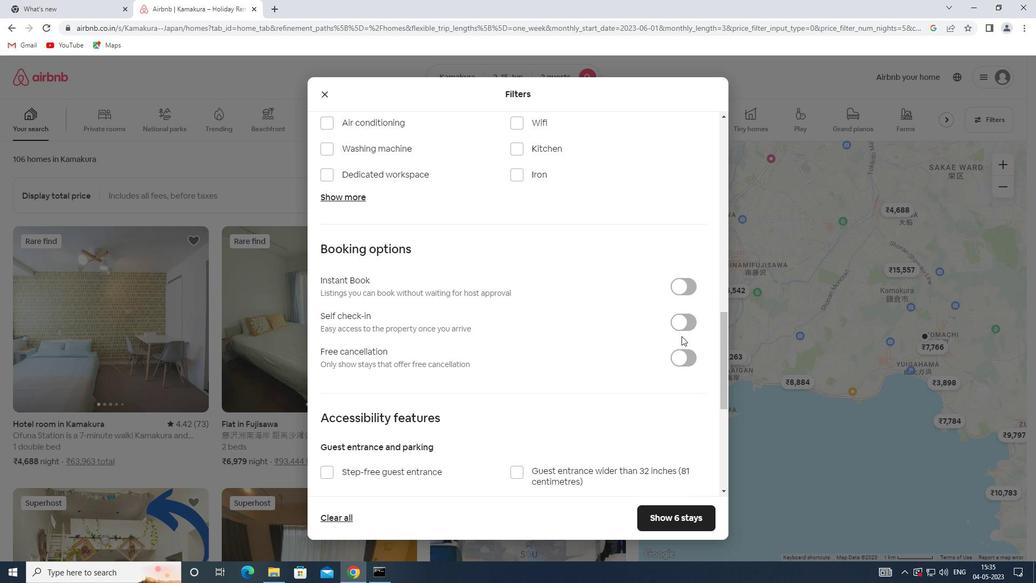
Action: Mouse pressed left at (680, 322)
Screenshot: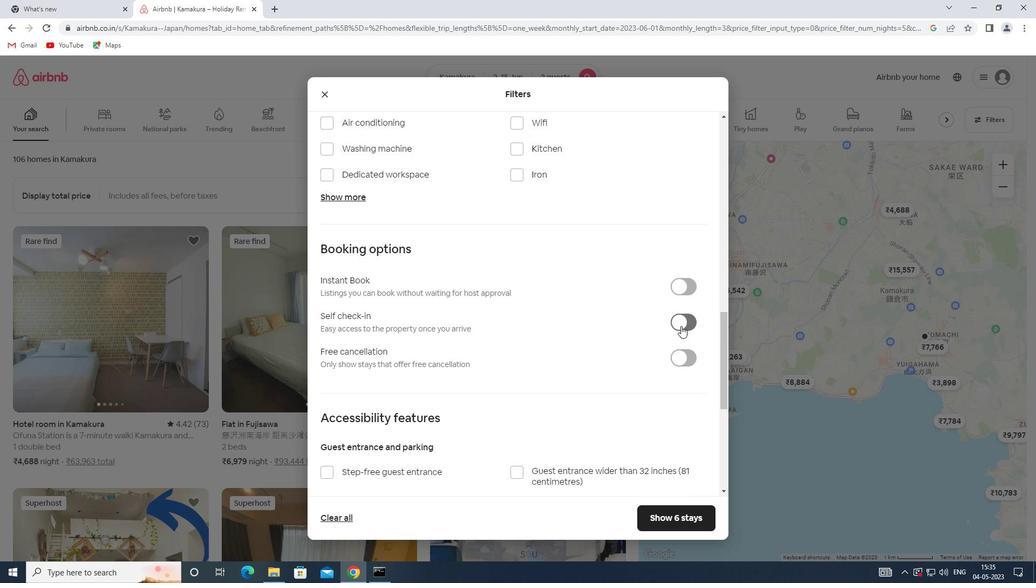 
Action: Mouse moved to (473, 353)
Screenshot: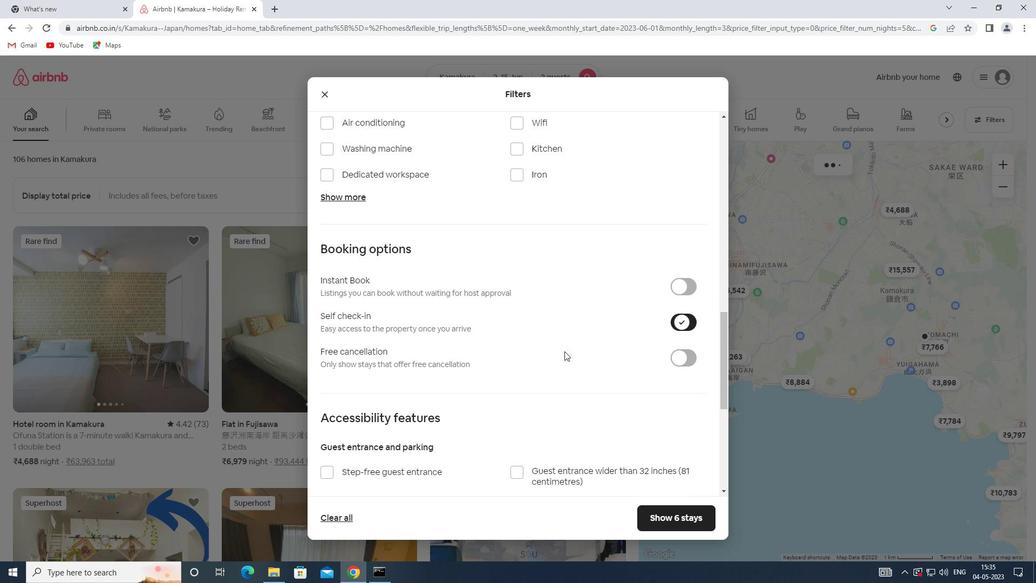 
Action: Mouse scrolled (473, 353) with delta (0, 0)
Screenshot: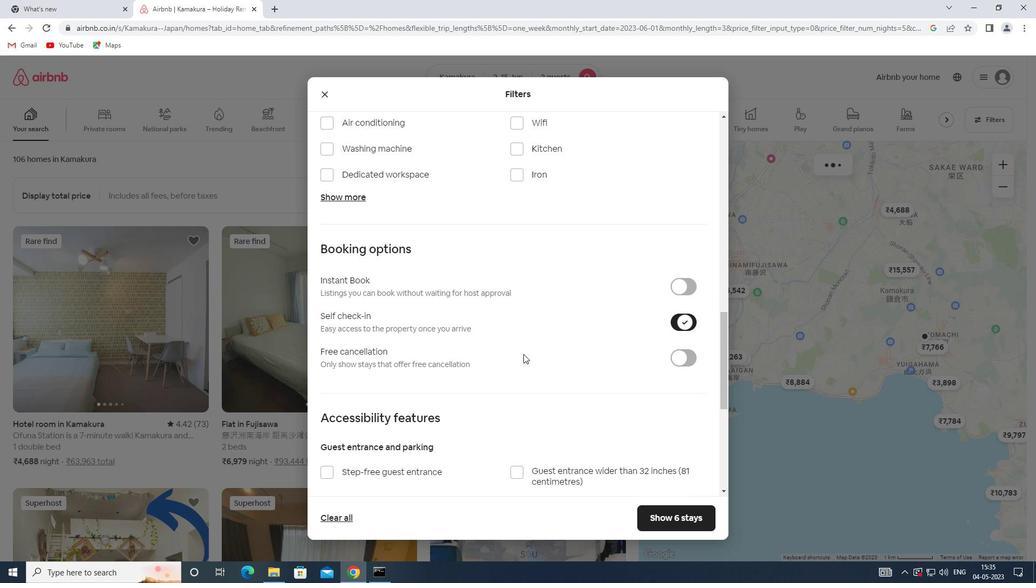 
Action: Mouse scrolled (473, 353) with delta (0, 0)
Screenshot: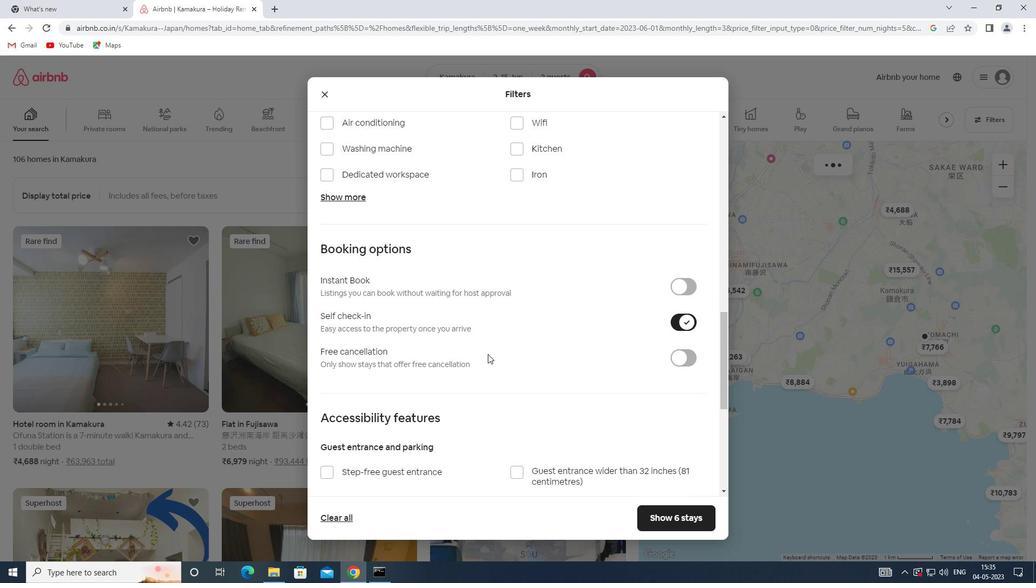 
Action: Mouse scrolled (473, 353) with delta (0, 0)
Screenshot: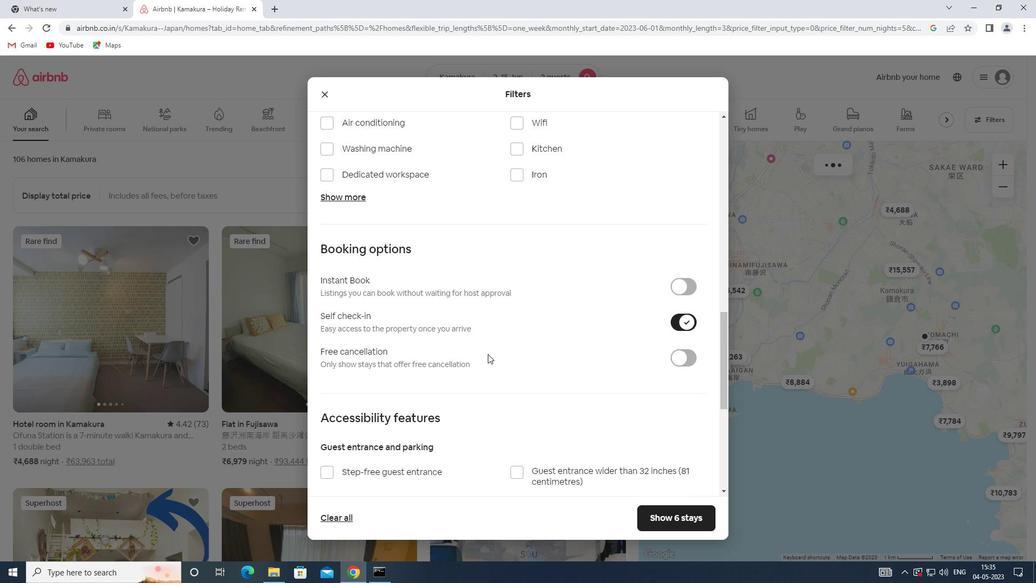 
Action: Mouse scrolled (473, 353) with delta (0, 0)
Screenshot: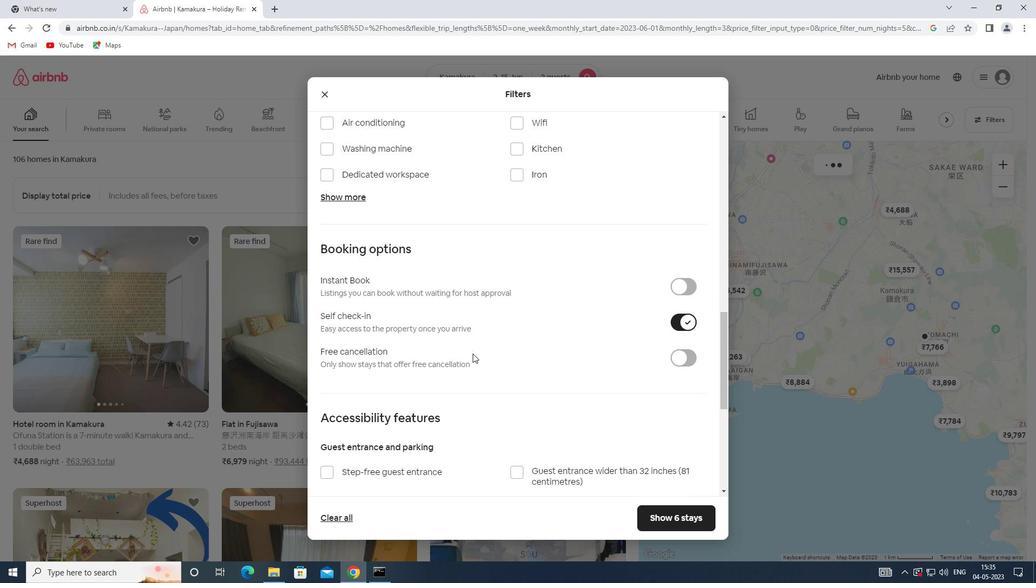 
Action: Mouse scrolled (473, 353) with delta (0, 0)
Screenshot: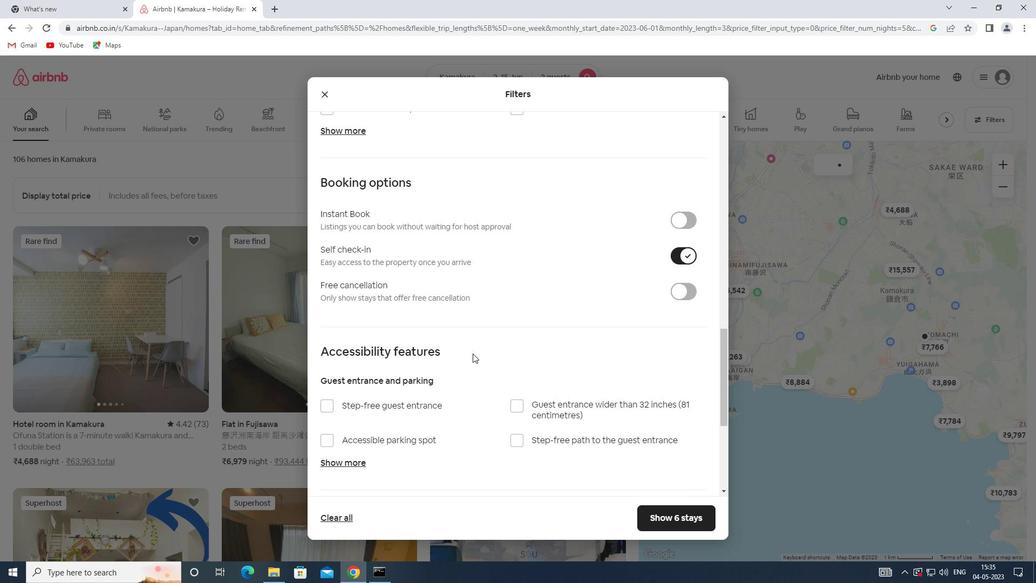 
Action: Mouse scrolled (473, 353) with delta (0, 0)
Screenshot: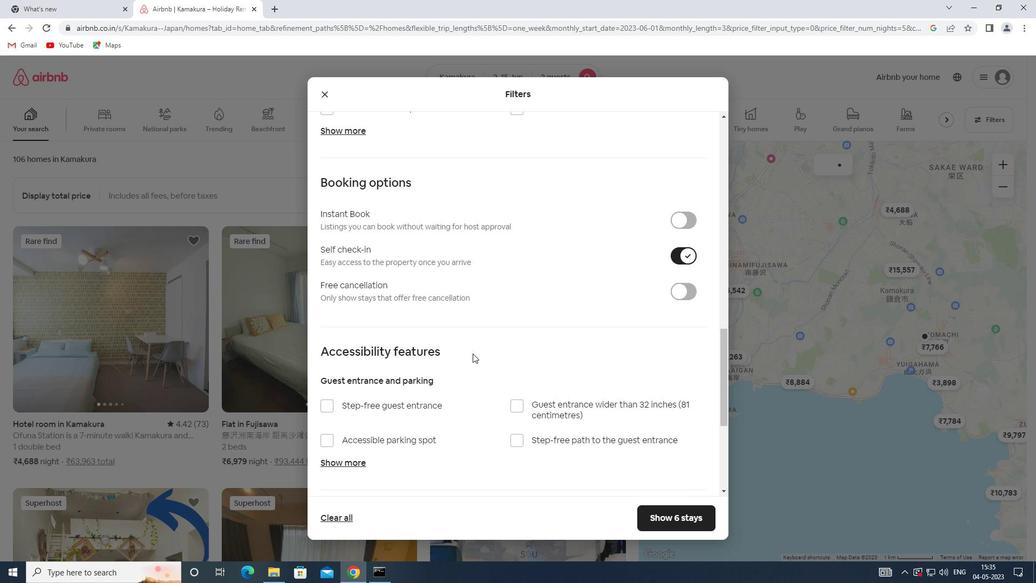 
Action: Mouse scrolled (473, 353) with delta (0, 0)
Screenshot: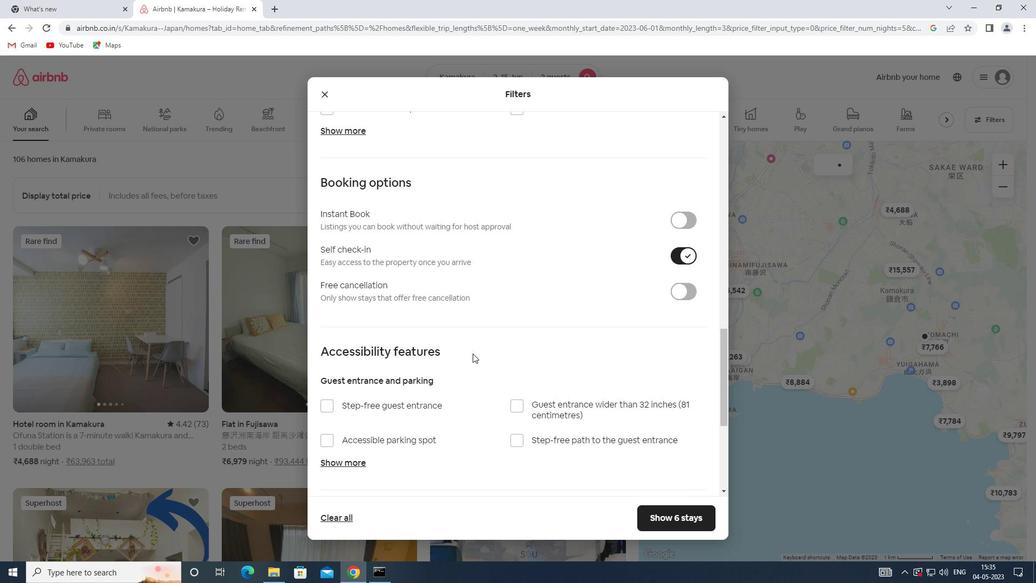 
Action: Mouse scrolled (473, 353) with delta (0, 0)
Screenshot: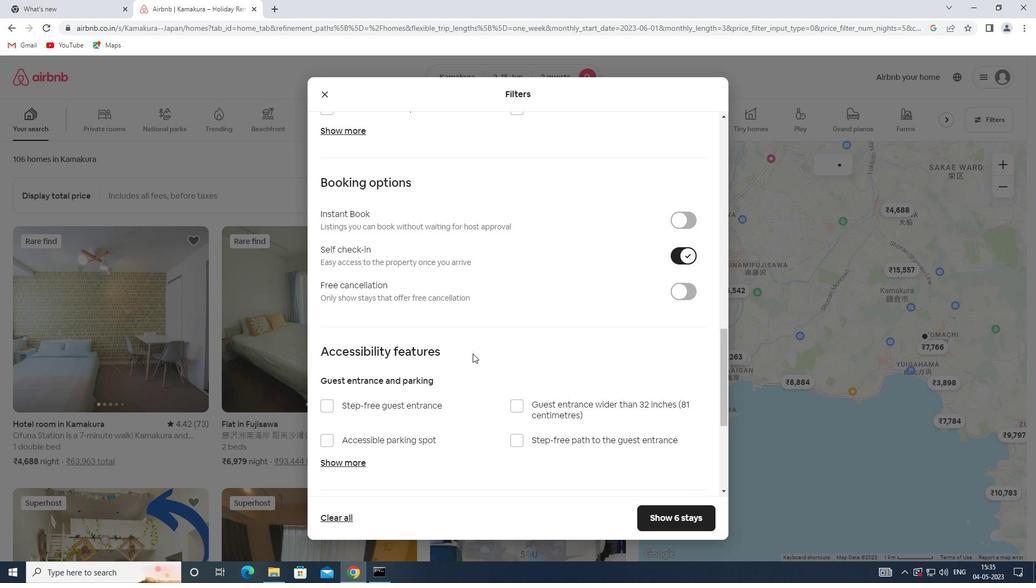 
Action: Mouse moved to (359, 419)
Screenshot: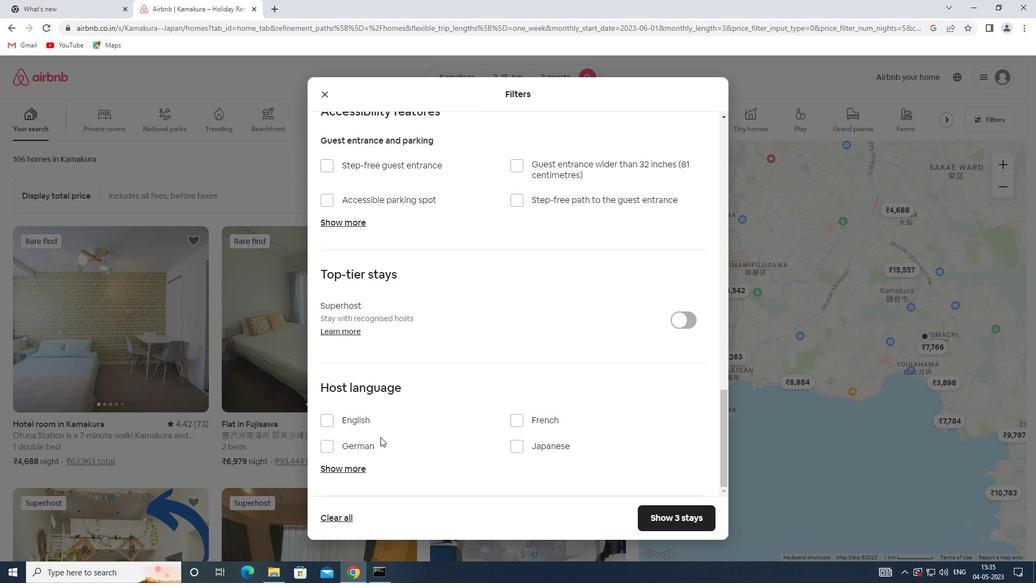 
Action: Mouse pressed left at (359, 419)
Screenshot: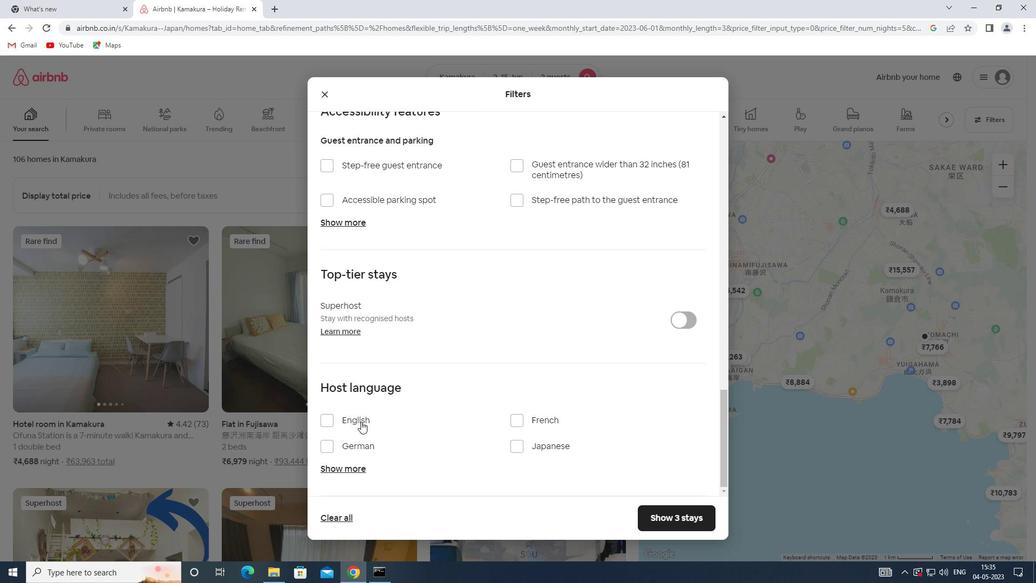 
Action: Mouse moved to (671, 510)
Screenshot: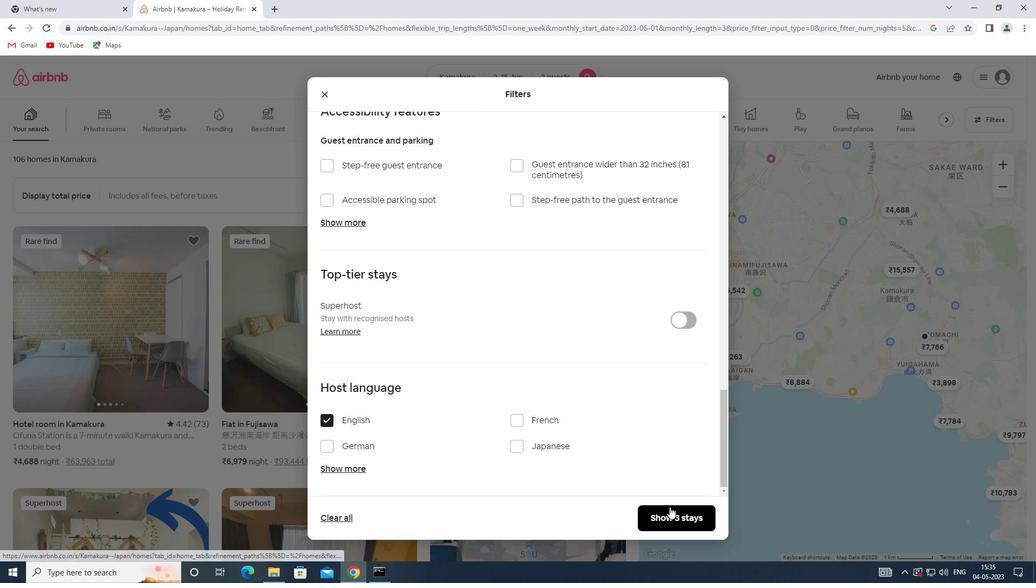 
Action: Mouse pressed left at (671, 510)
Screenshot: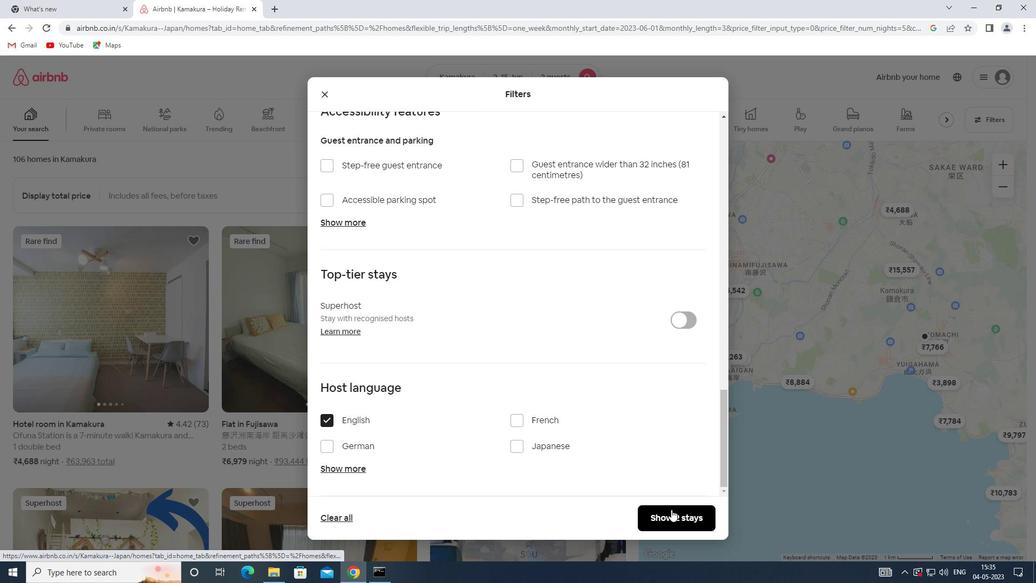 
